 Task: Search one way flight ticket for 4 adults, 2 children, 2 infants in seat and 1 infant on lap in premium economy from Wichita: Wichita Dwight D. Eisenhower National Airport(was Wichita Mid-continent Airport) to Laramie: Laramie Regional Airport on 5-3-2023. Choice of flights is Frontier. Number of bags: 2 checked bags. Price is upto 108000. Outbound departure time preference is 8:30.
Action: Mouse moved to (358, 318)
Screenshot: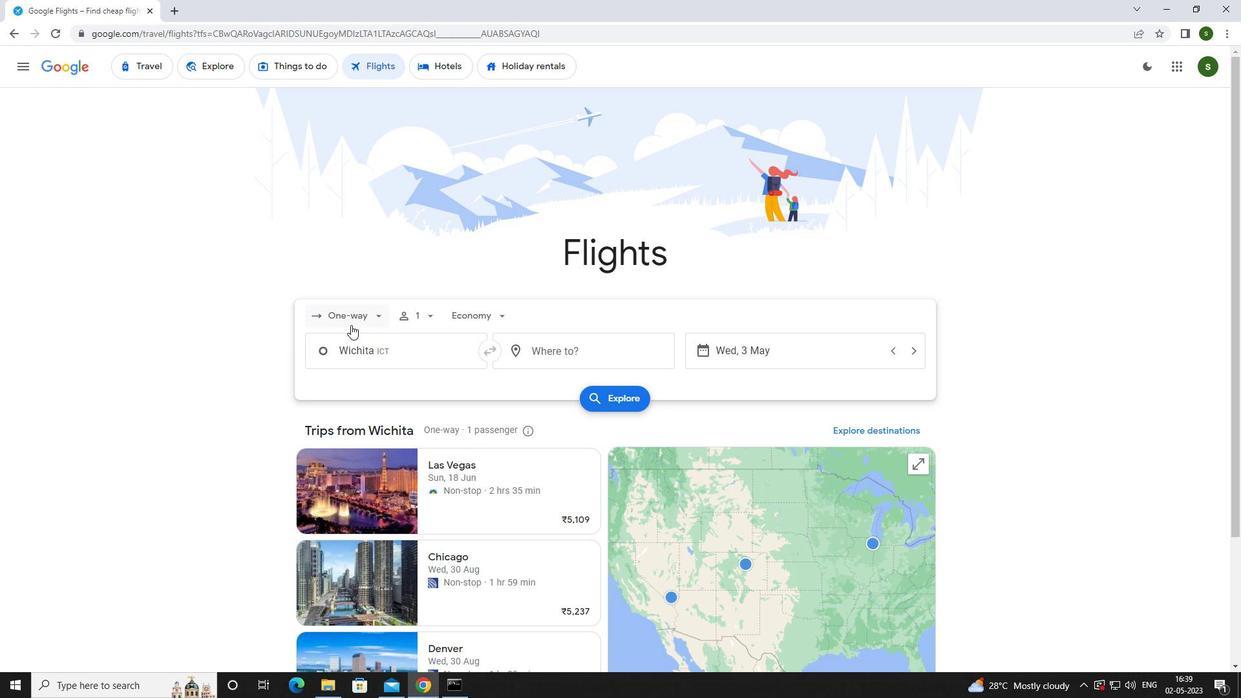 
Action: Mouse pressed left at (358, 318)
Screenshot: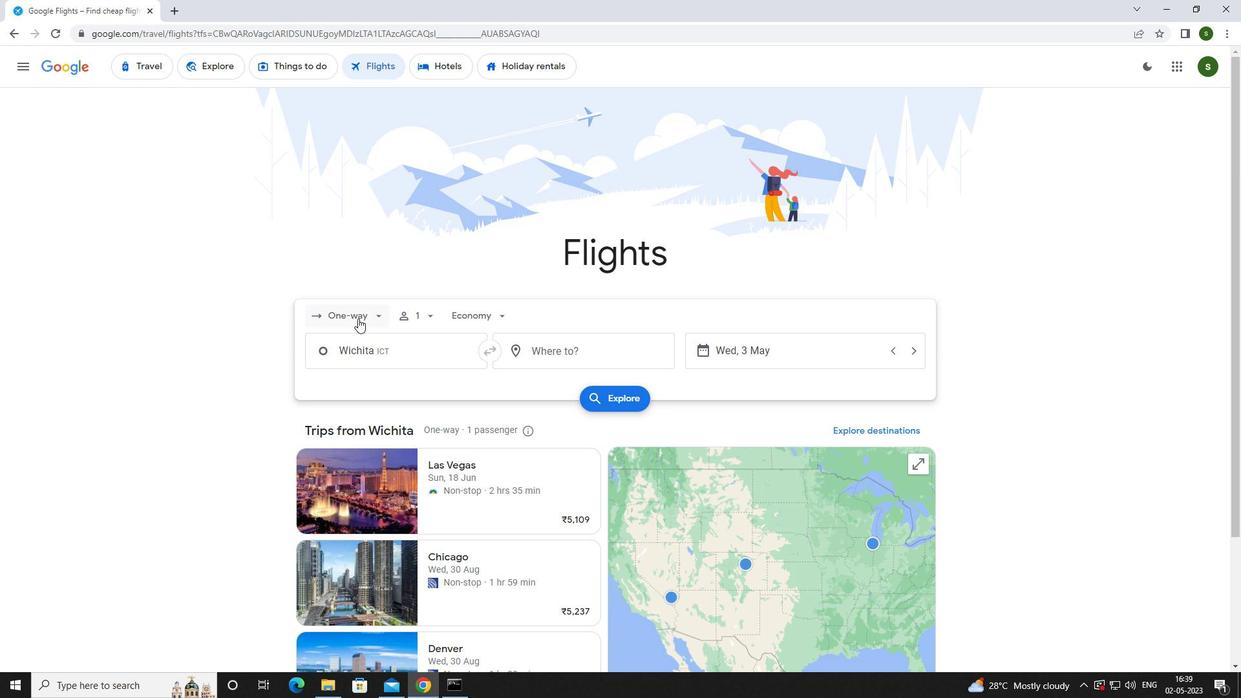 
Action: Mouse moved to (367, 377)
Screenshot: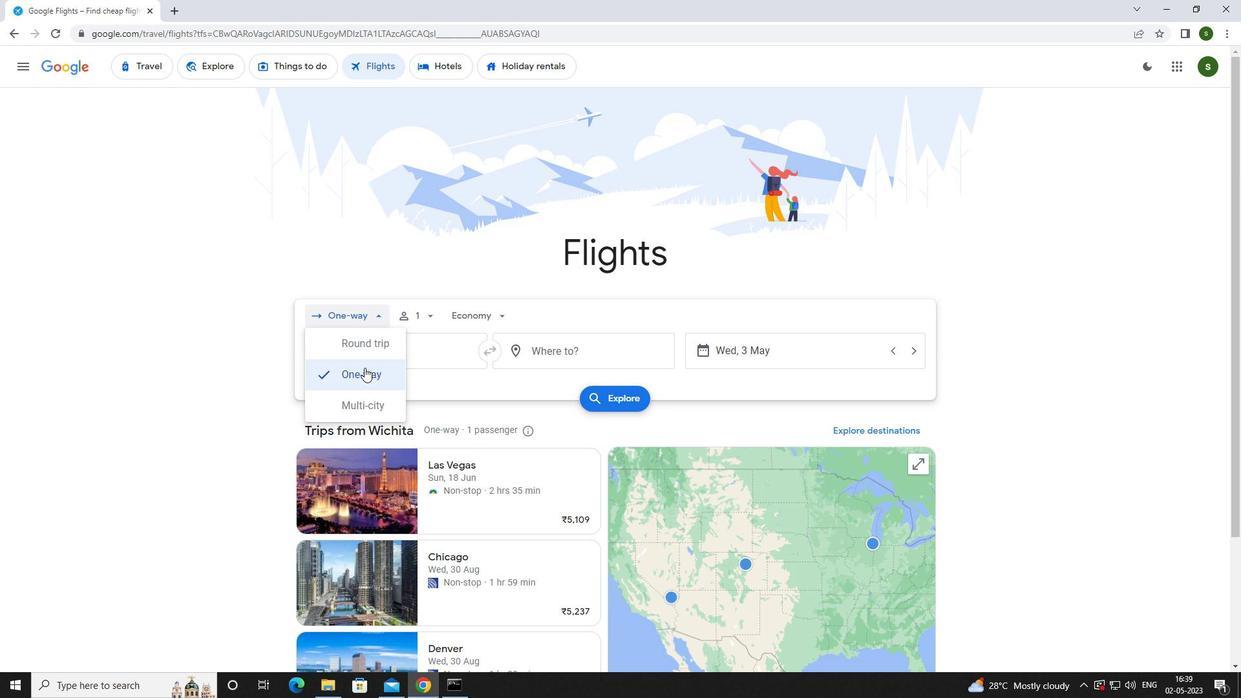 
Action: Mouse pressed left at (367, 377)
Screenshot: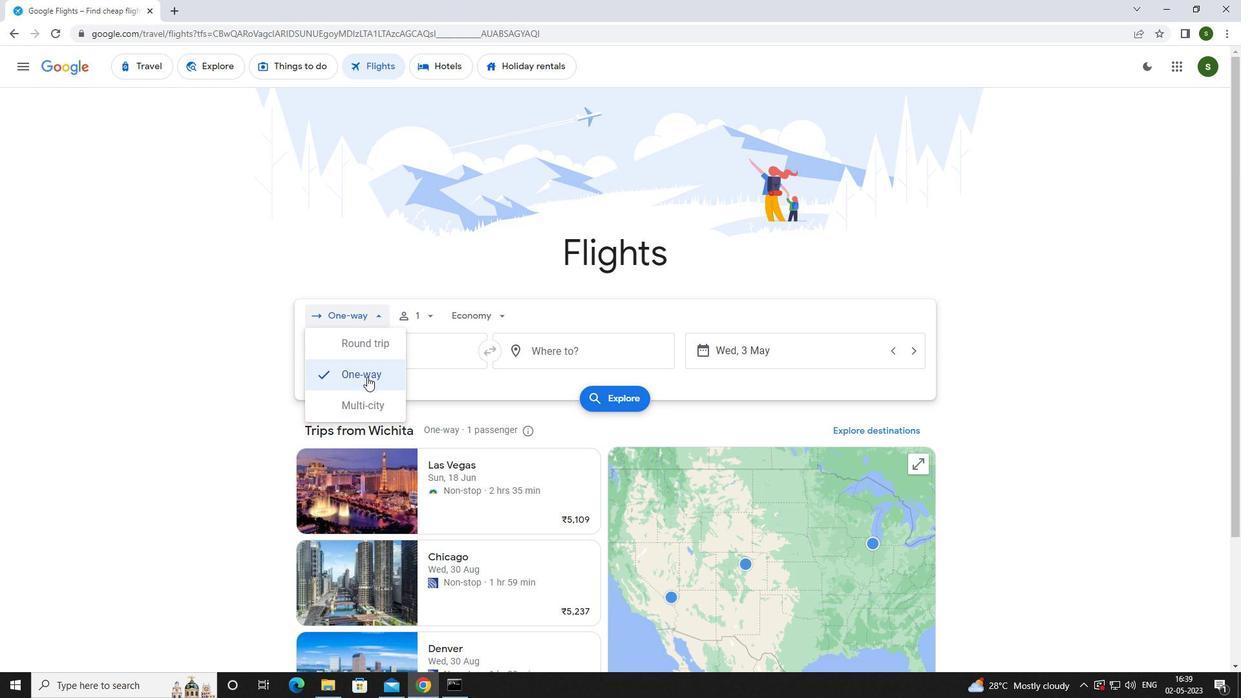 
Action: Mouse moved to (418, 312)
Screenshot: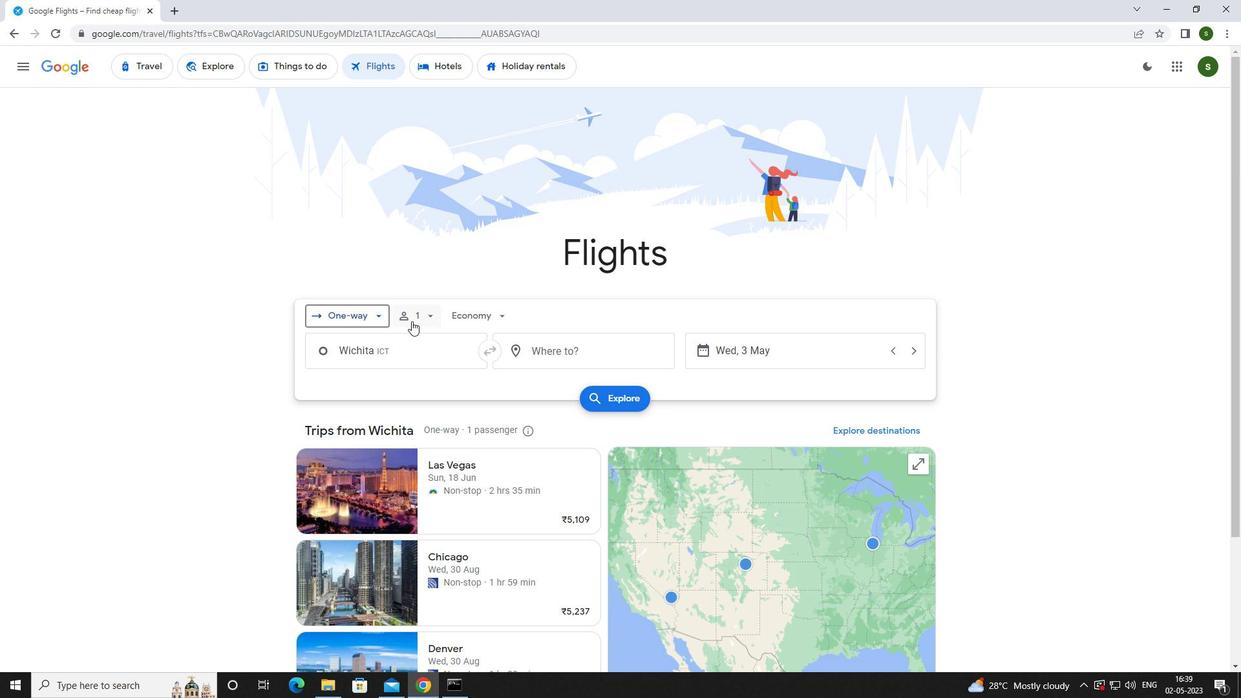 
Action: Mouse pressed left at (418, 312)
Screenshot: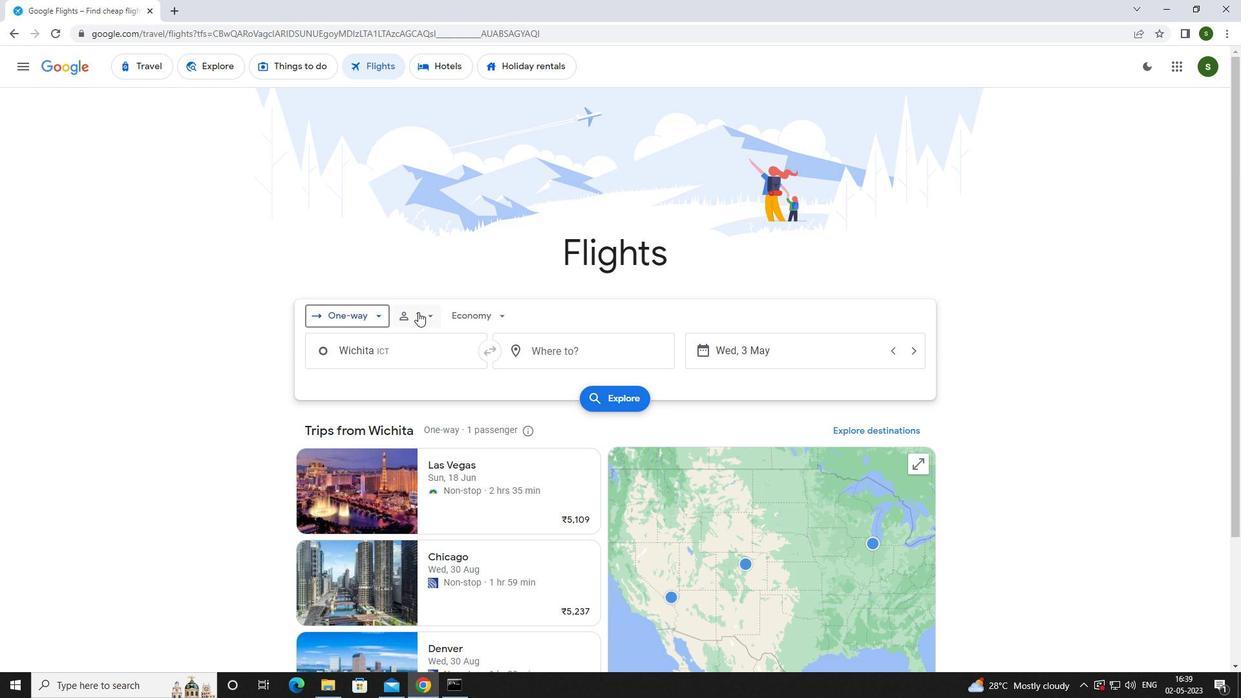 
Action: Mouse moved to (530, 348)
Screenshot: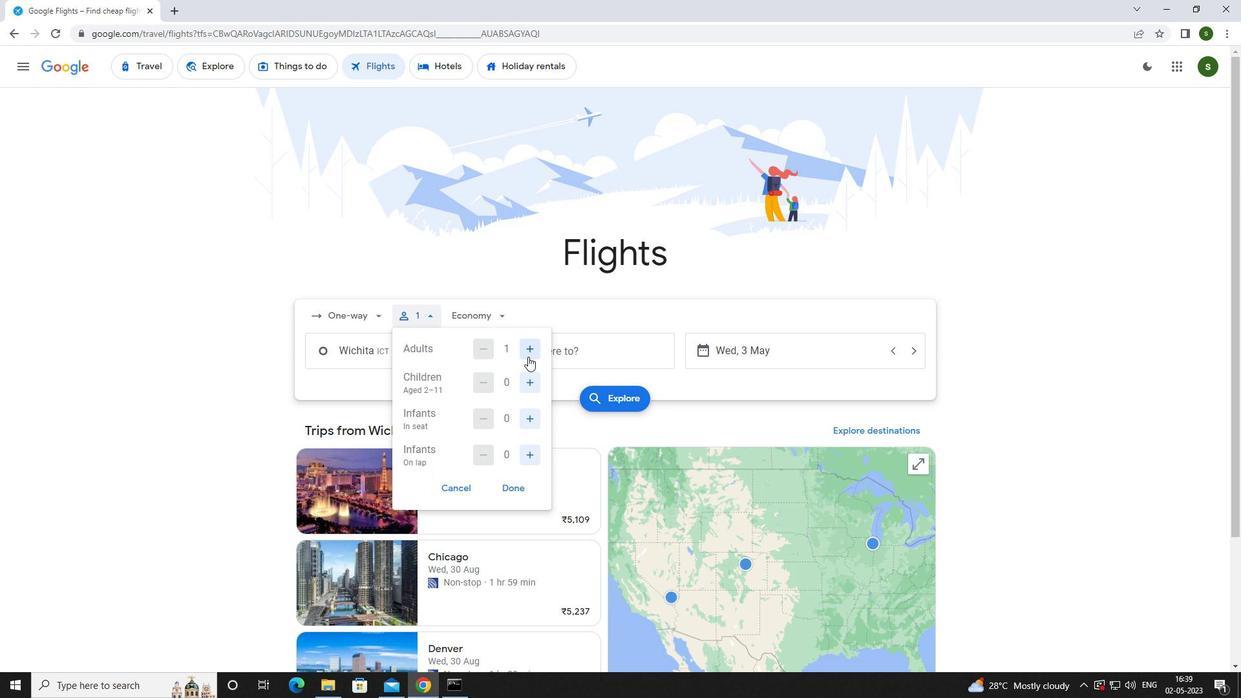 
Action: Mouse pressed left at (530, 348)
Screenshot: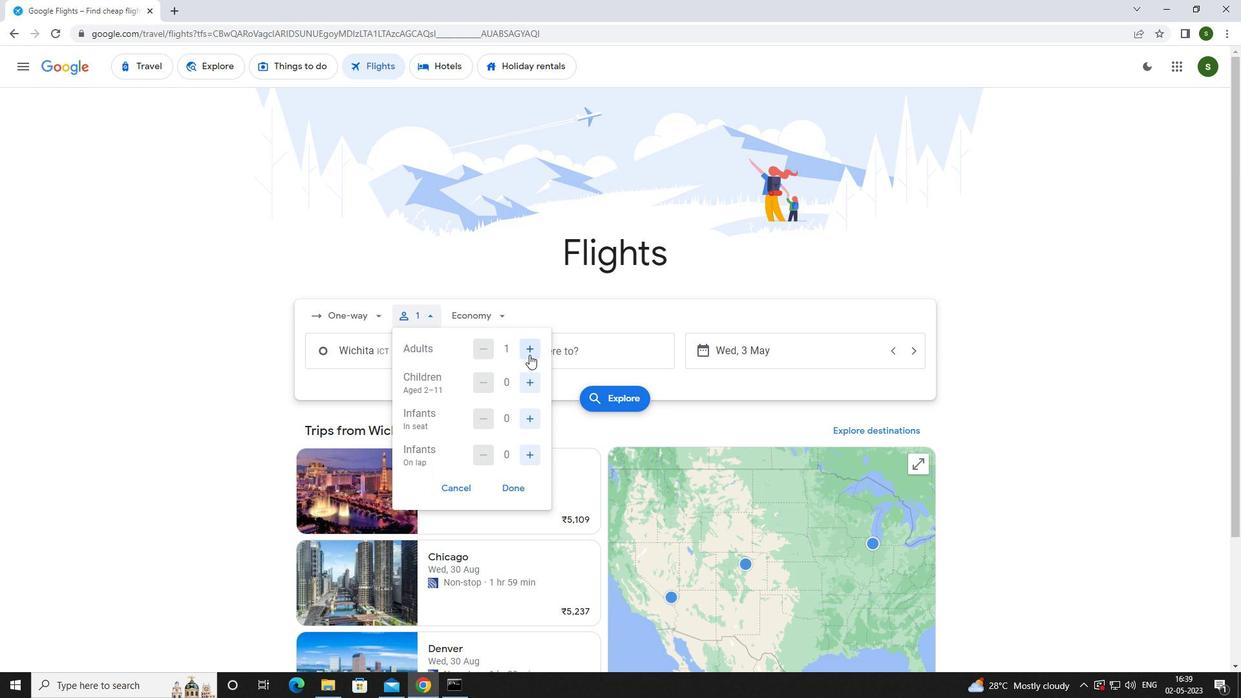 
Action: Mouse pressed left at (530, 348)
Screenshot: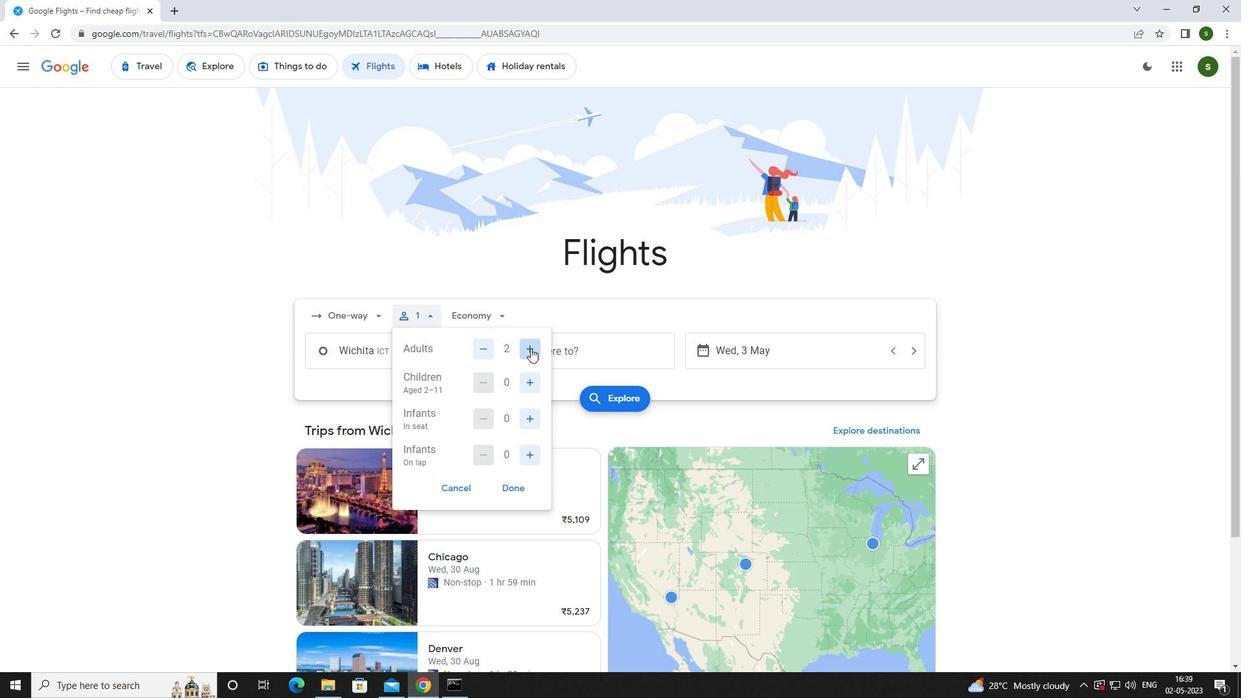 
Action: Mouse moved to (530, 347)
Screenshot: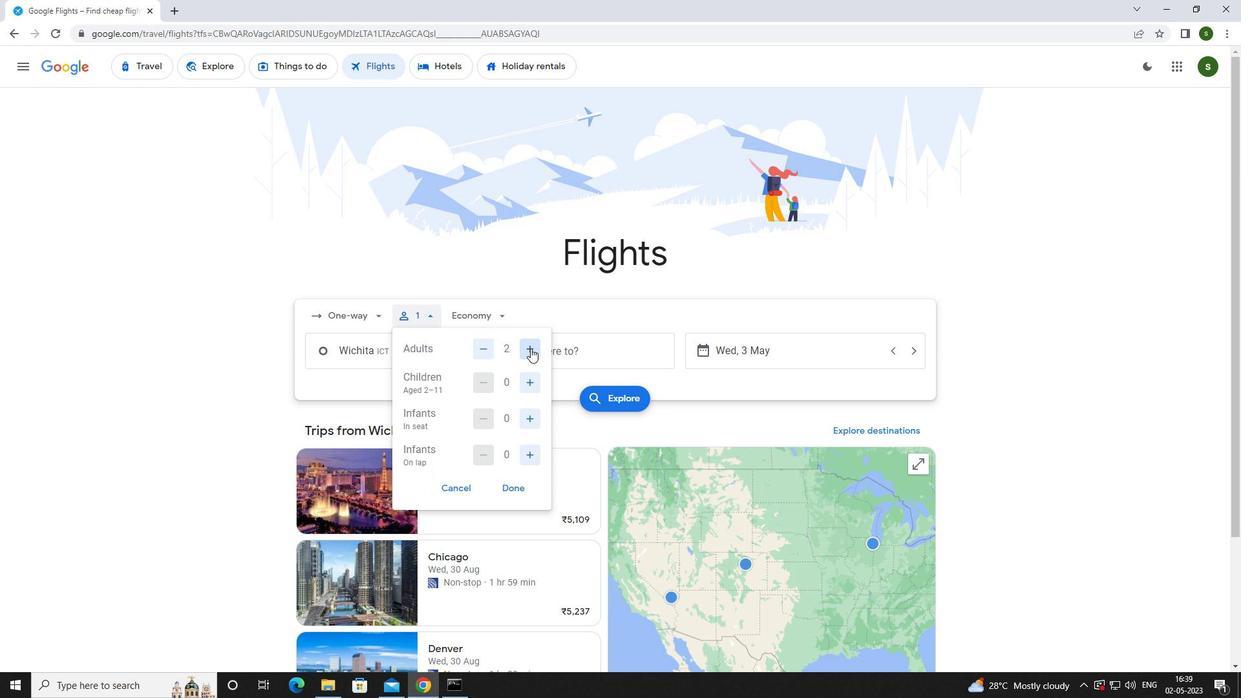 
Action: Mouse pressed left at (530, 347)
Screenshot: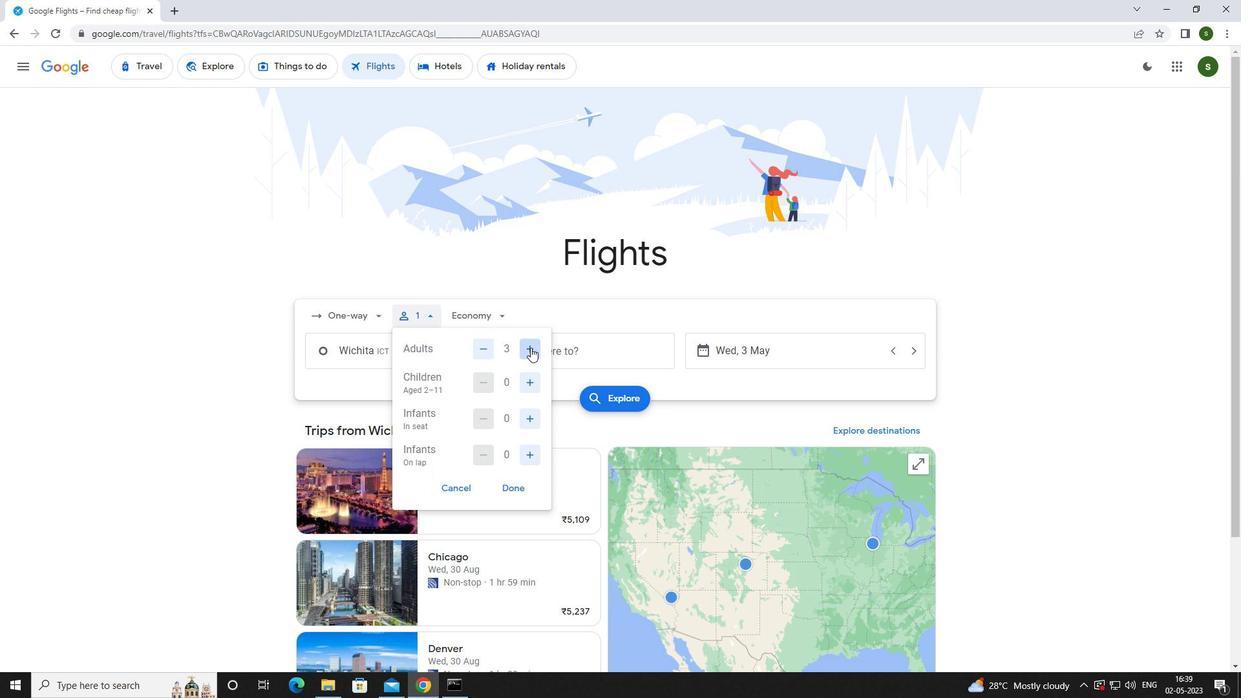 
Action: Mouse moved to (528, 388)
Screenshot: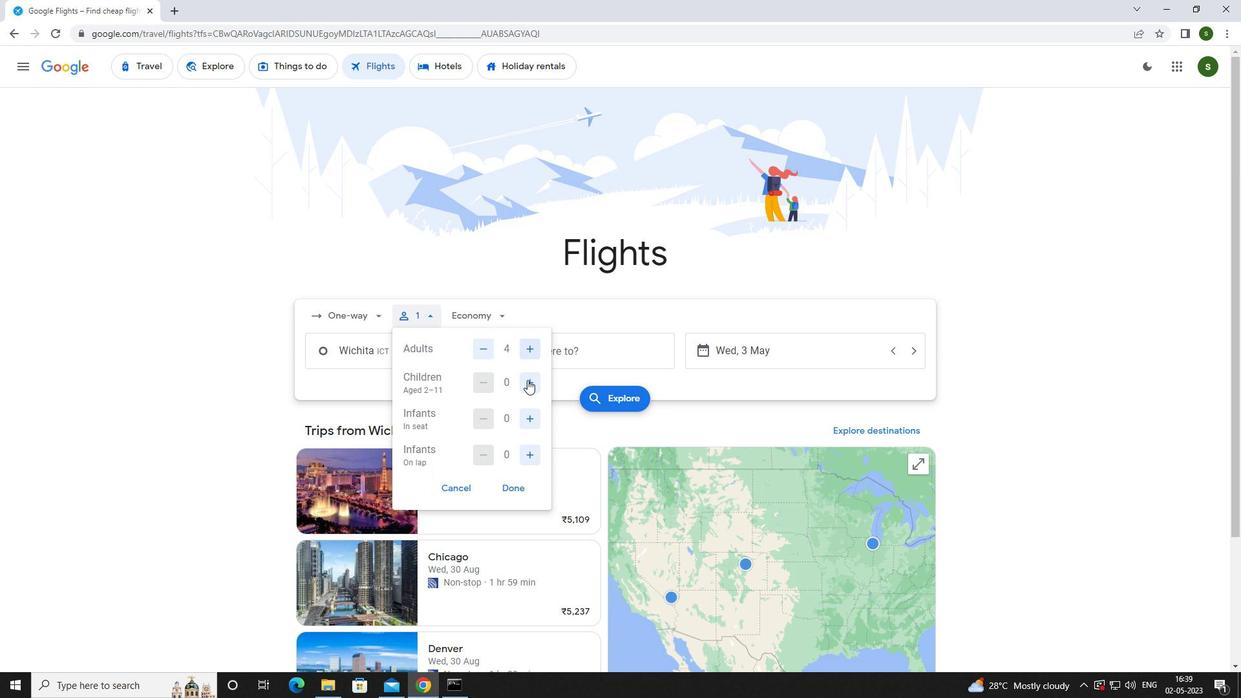 
Action: Mouse pressed left at (528, 388)
Screenshot: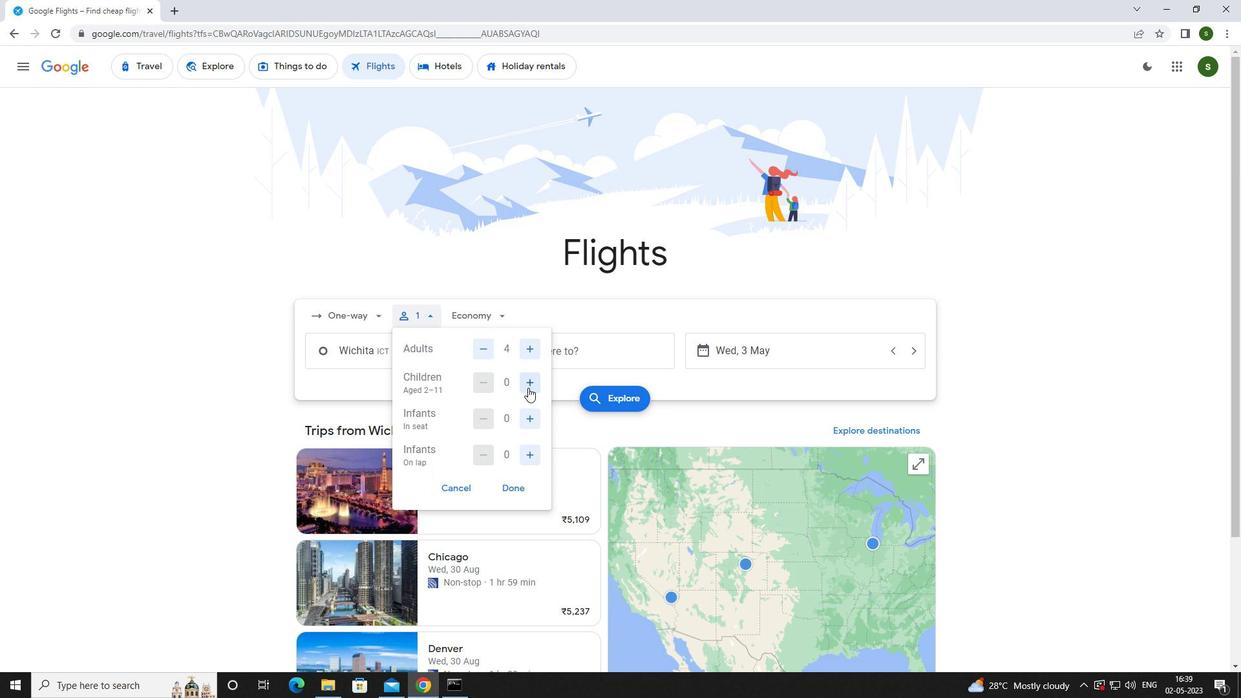 
Action: Mouse pressed left at (528, 388)
Screenshot: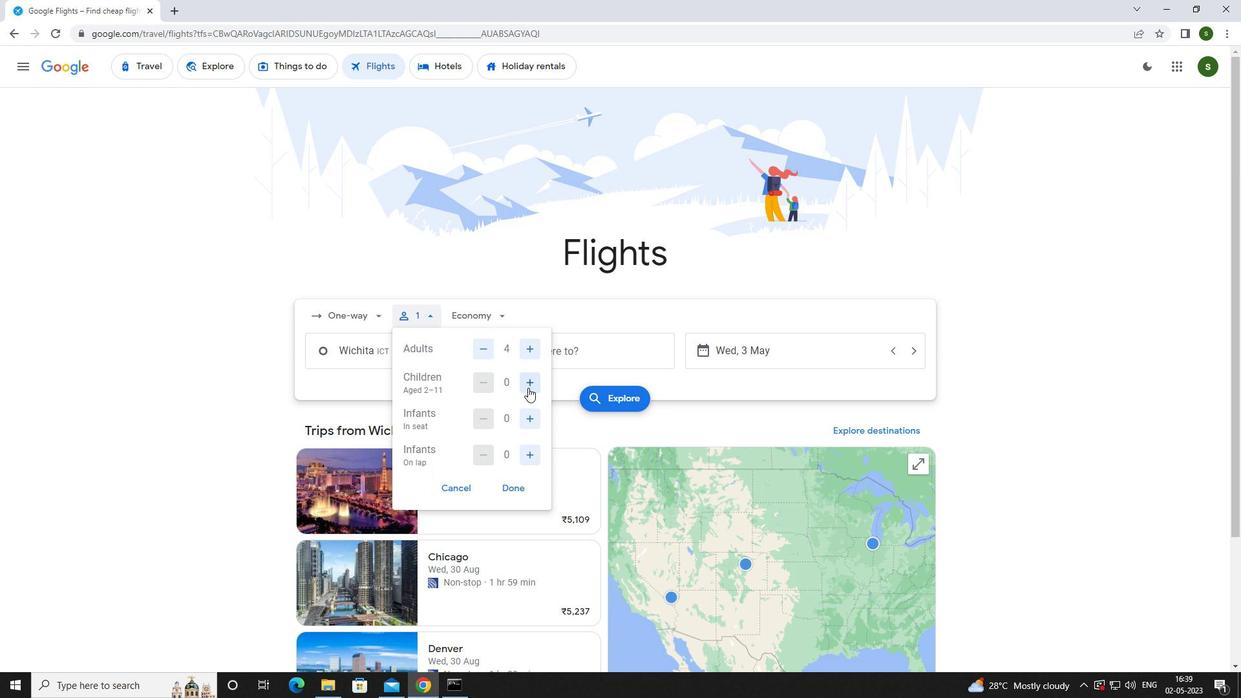 
Action: Mouse moved to (529, 413)
Screenshot: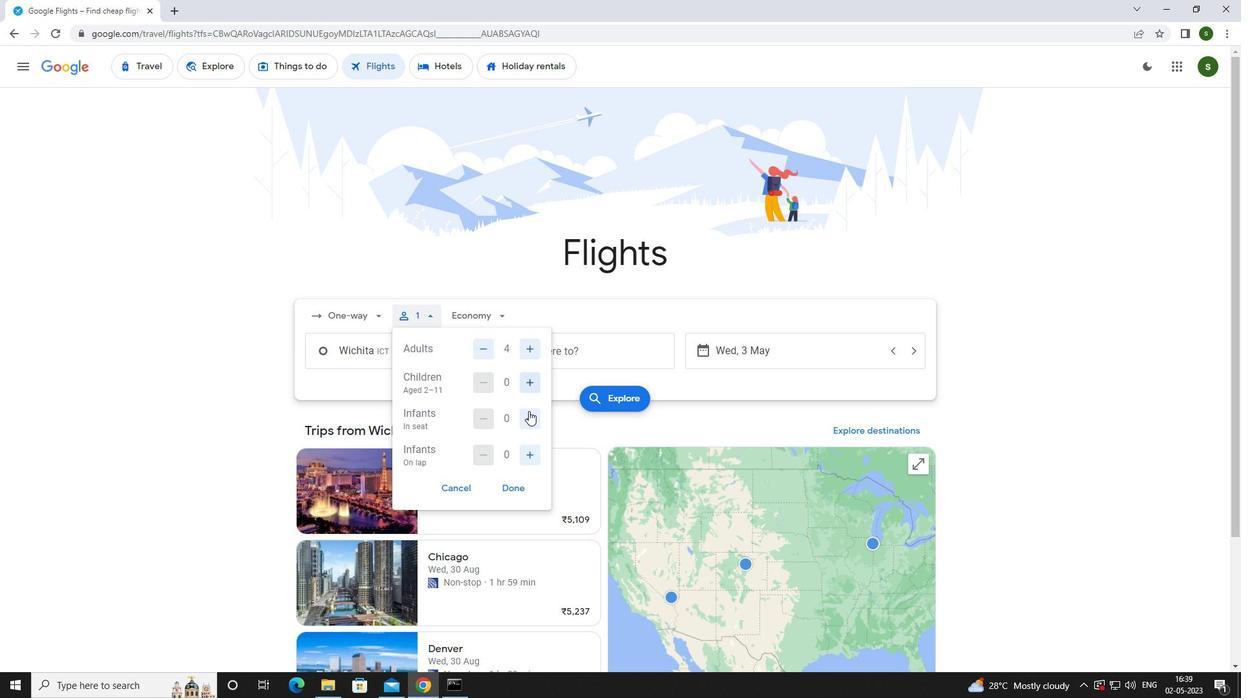 
Action: Mouse pressed left at (529, 413)
Screenshot: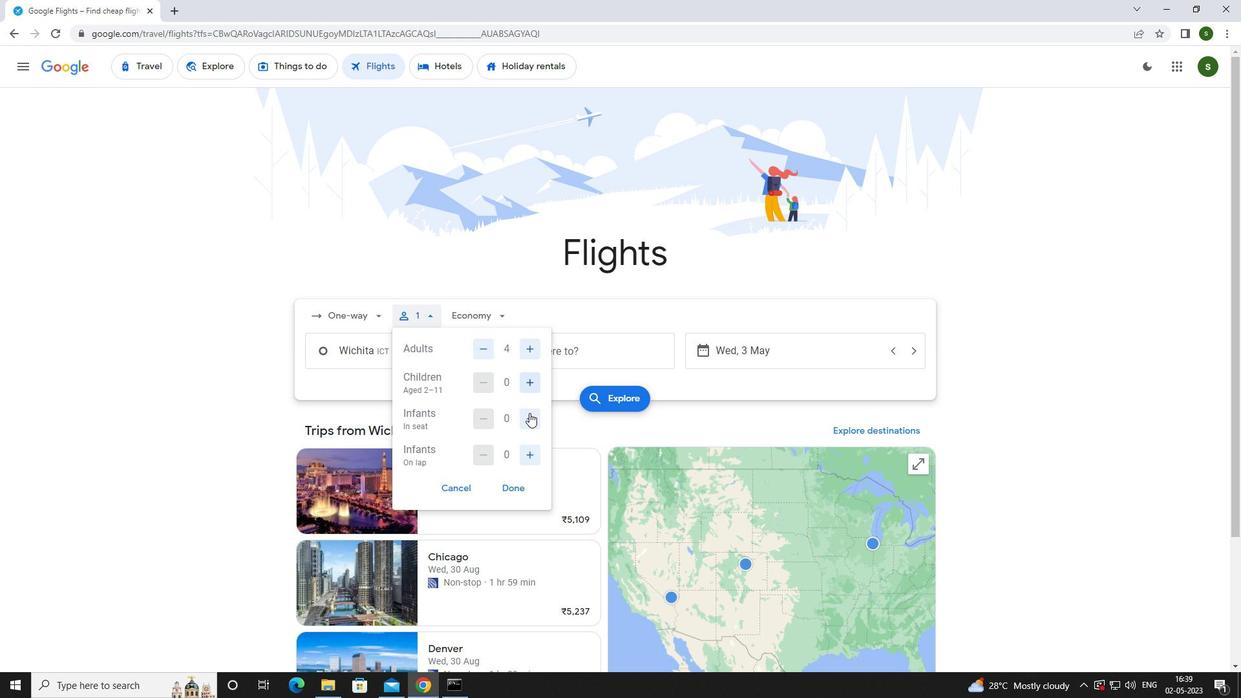 
Action: Mouse pressed left at (529, 413)
Screenshot: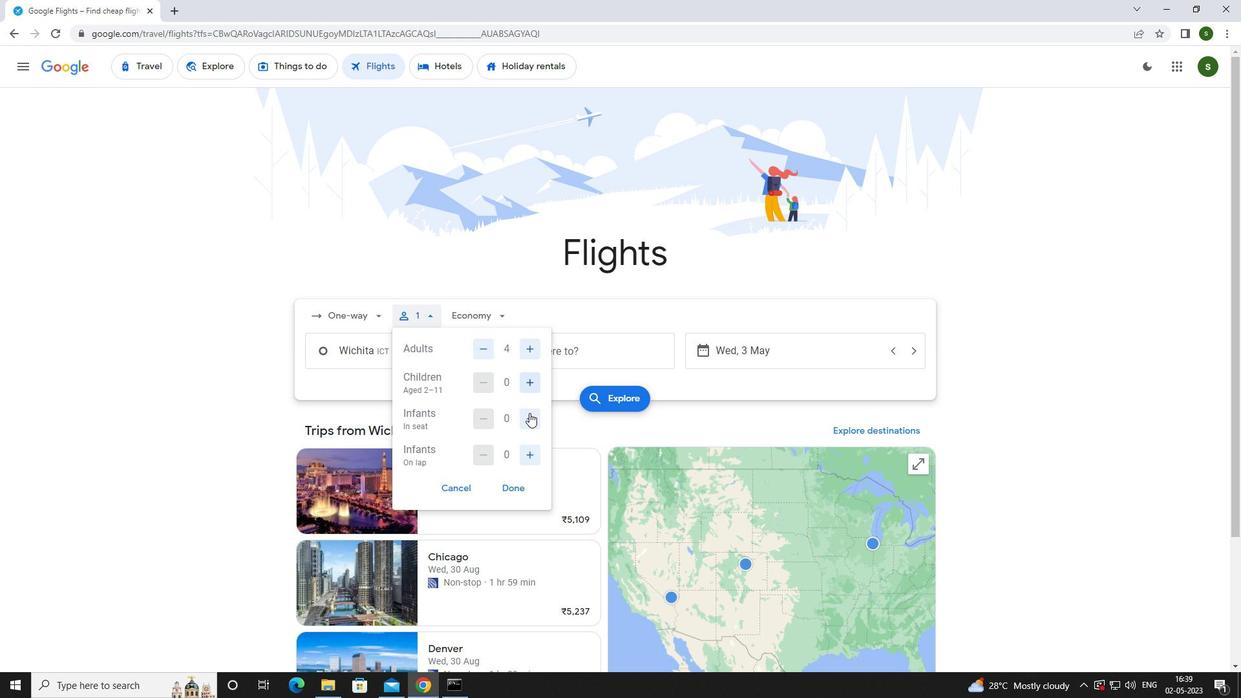 
Action: Mouse moved to (532, 448)
Screenshot: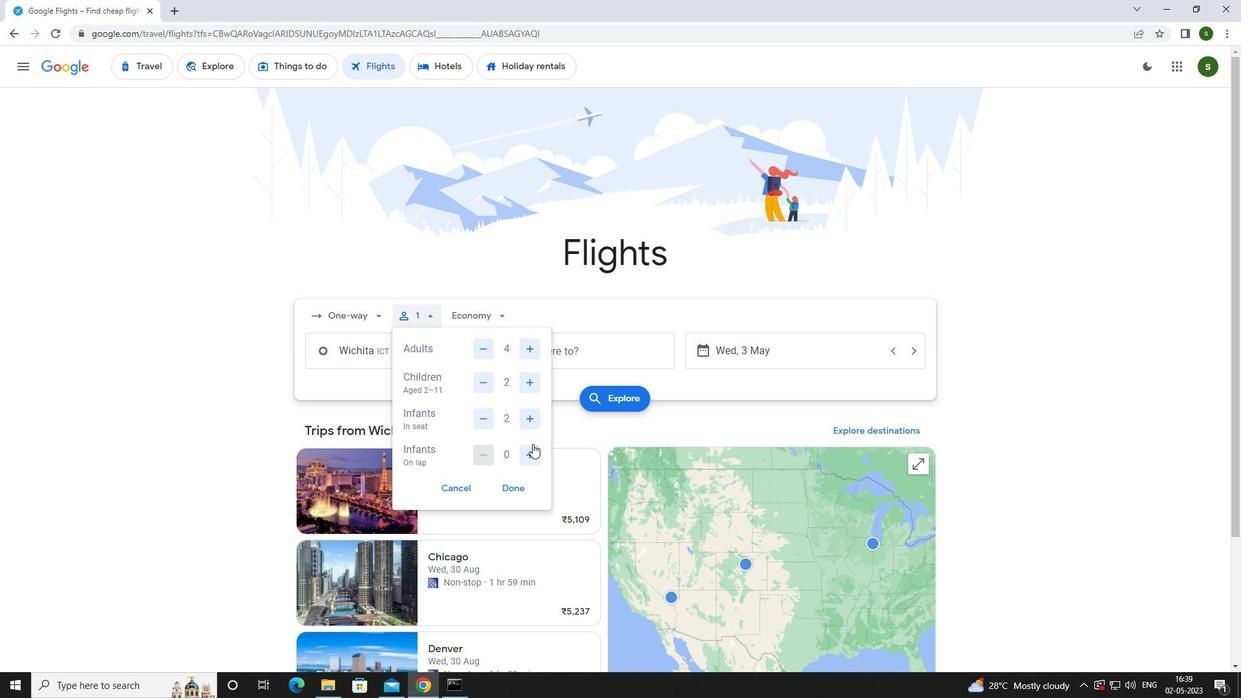 
Action: Mouse pressed left at (532, 448)
Screenshot: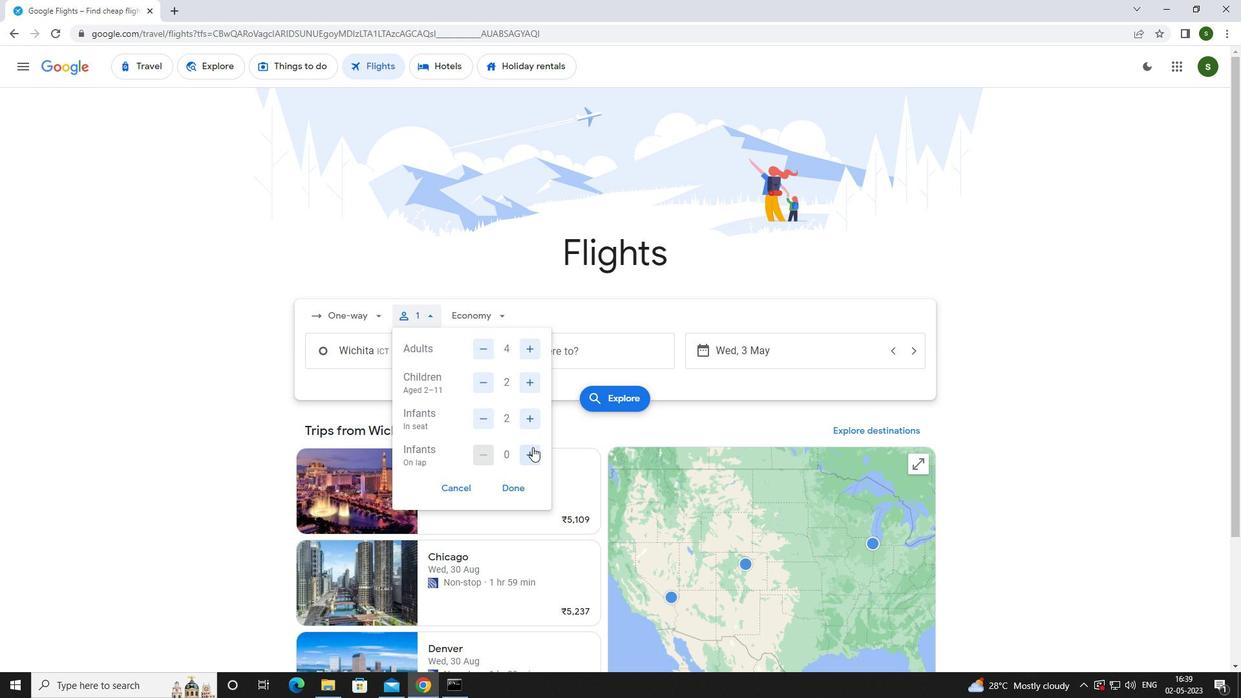 
Action: Mouse moved to (494, 313)
Screenshot: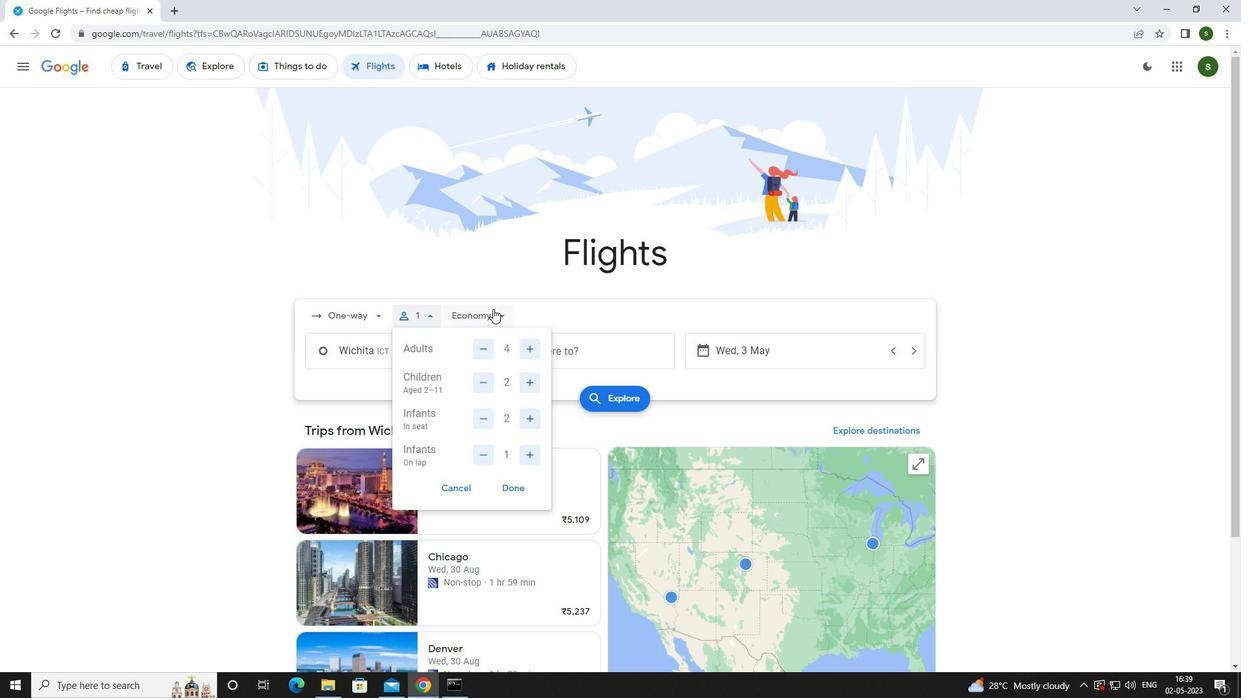 
Action: Mouse pressed left at (494, 313)
Screenshot: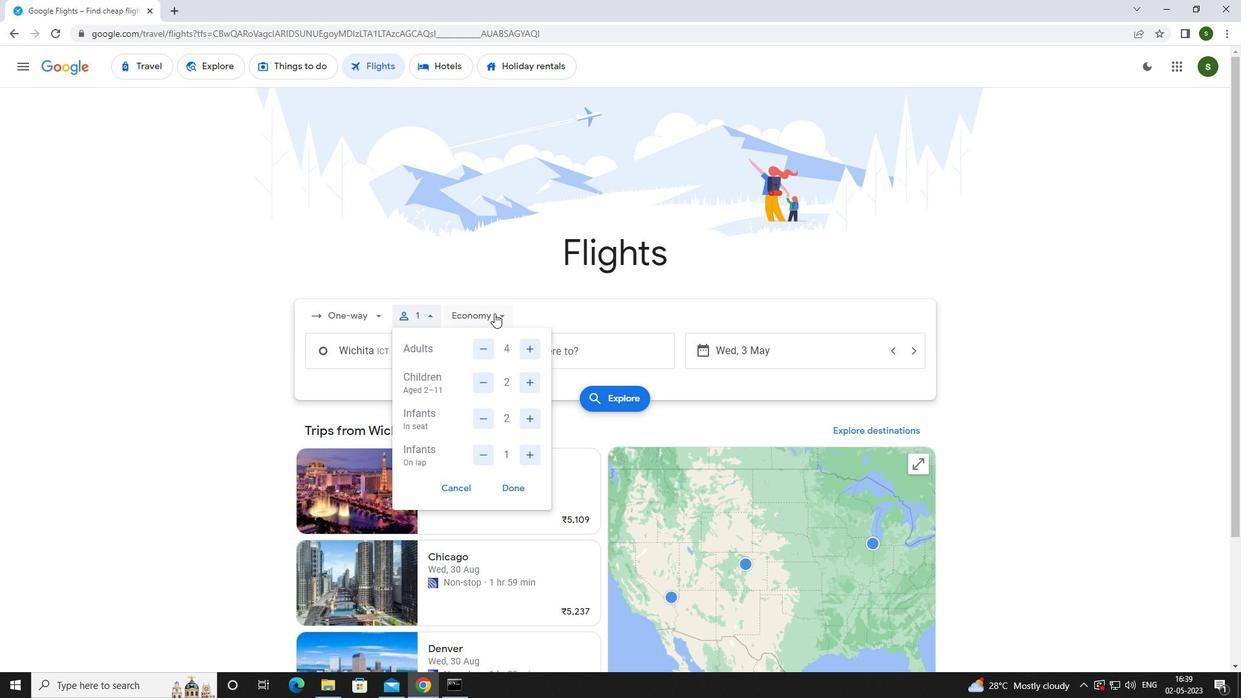 
Action: Mouse moved to (522, 375)
Screenshot: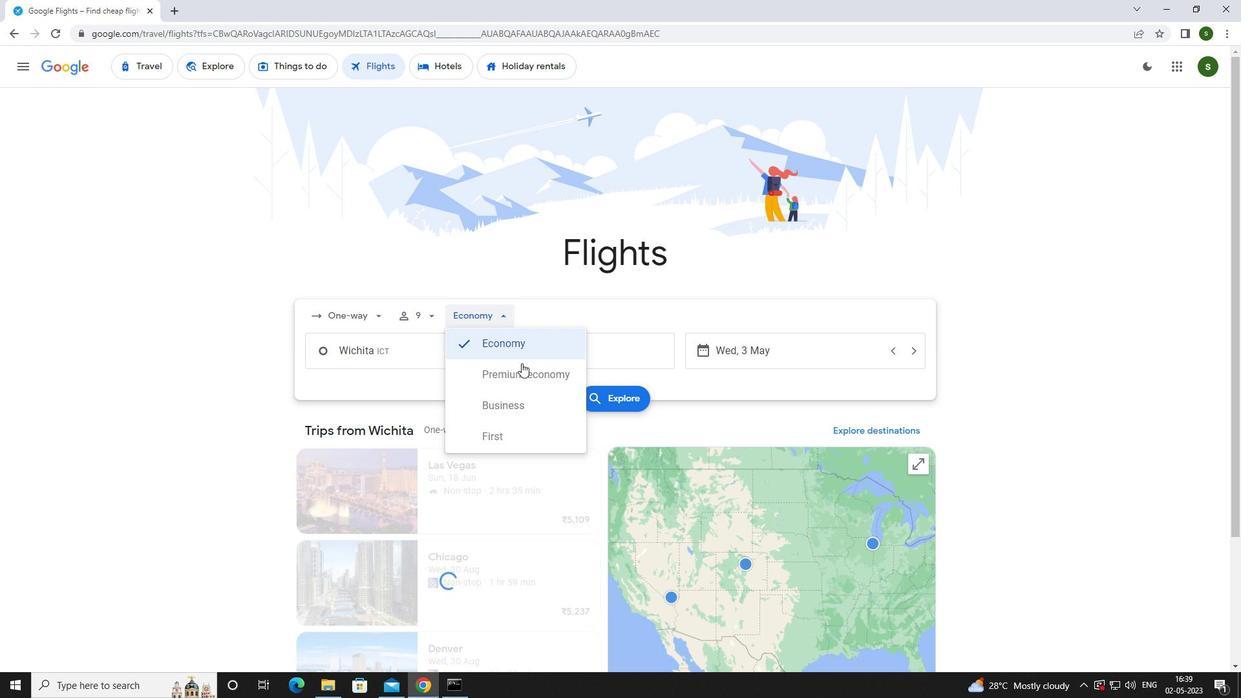 
Action: Mouse pressed left at (522, 375)
Screenshot: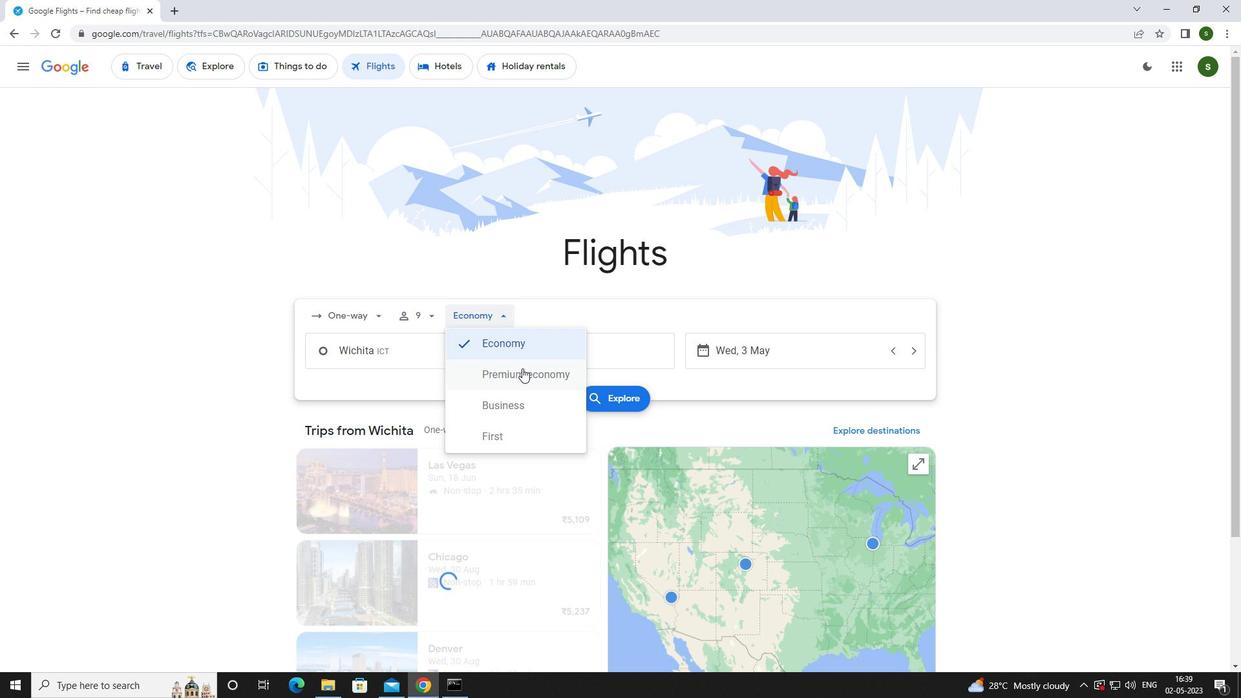 
Action: Mouse moved to (446, 347)
Screenshot: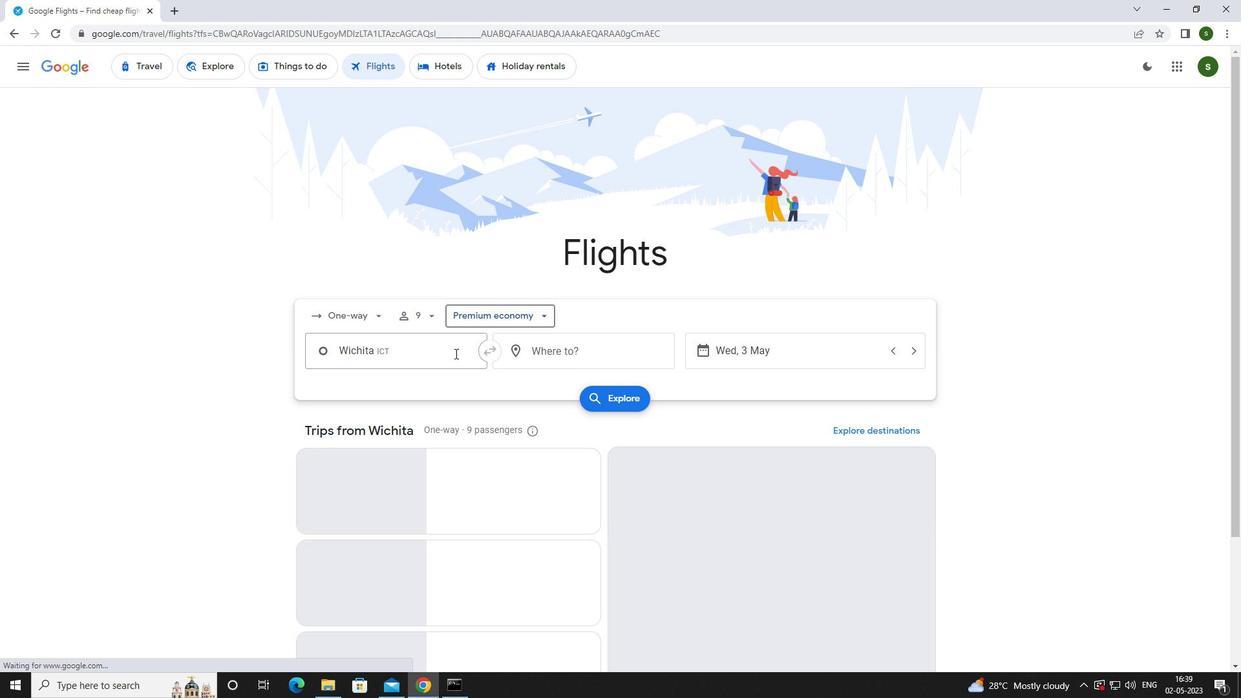 
Action: Mouse pressed left at (446, 347)
Screenshot: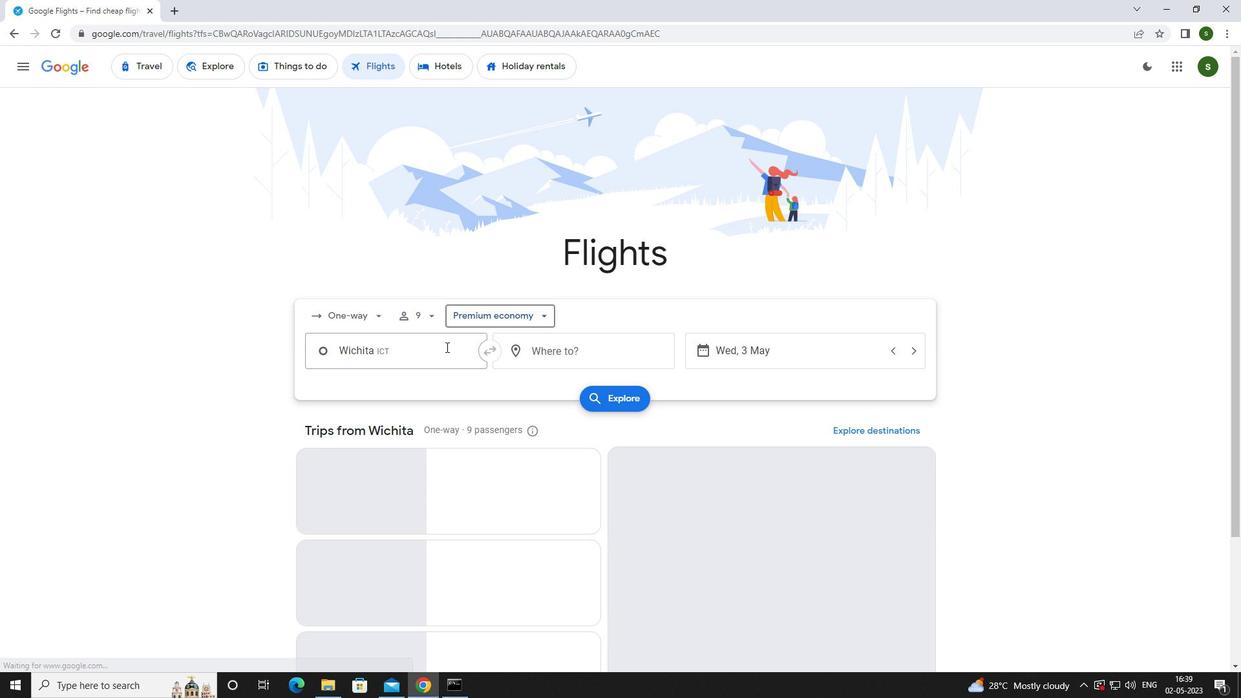 
Action: Mouse moved to (426, 351)
Screenshot: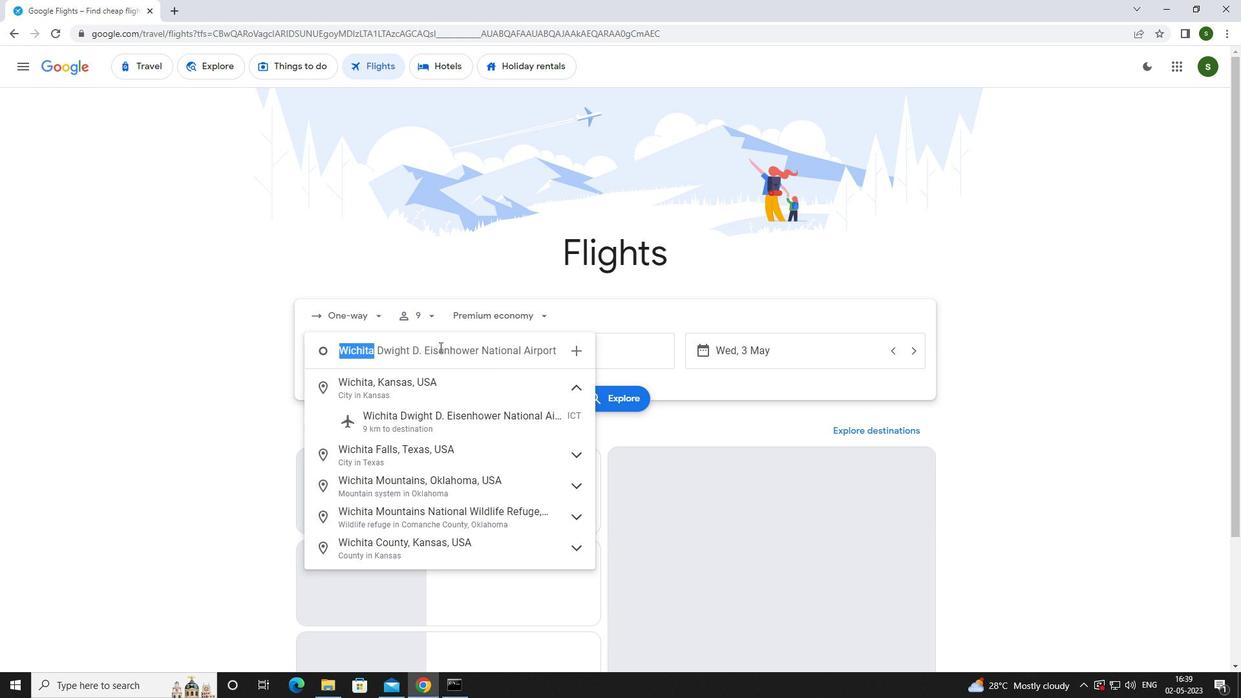 
Action: Key pressed <Key.caps_lock>w<Key.caps_lock>ichi
Screenshot: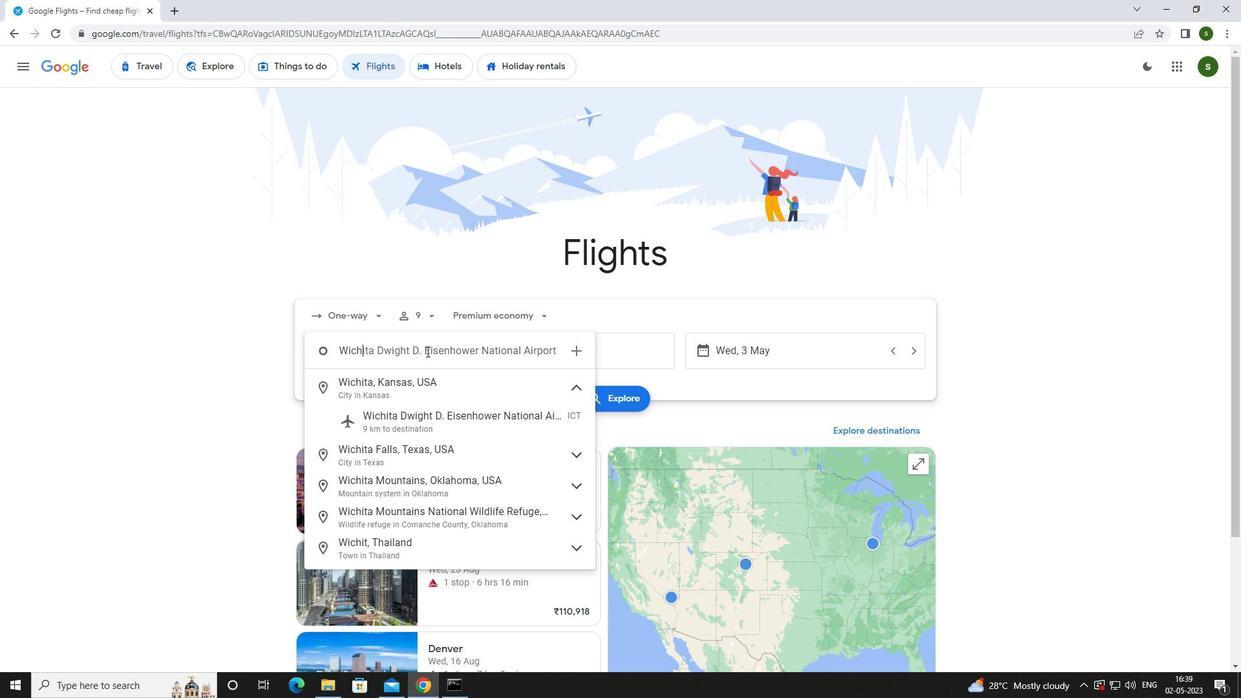 
Action: Mouse moved to (424, 425)
Screenshot: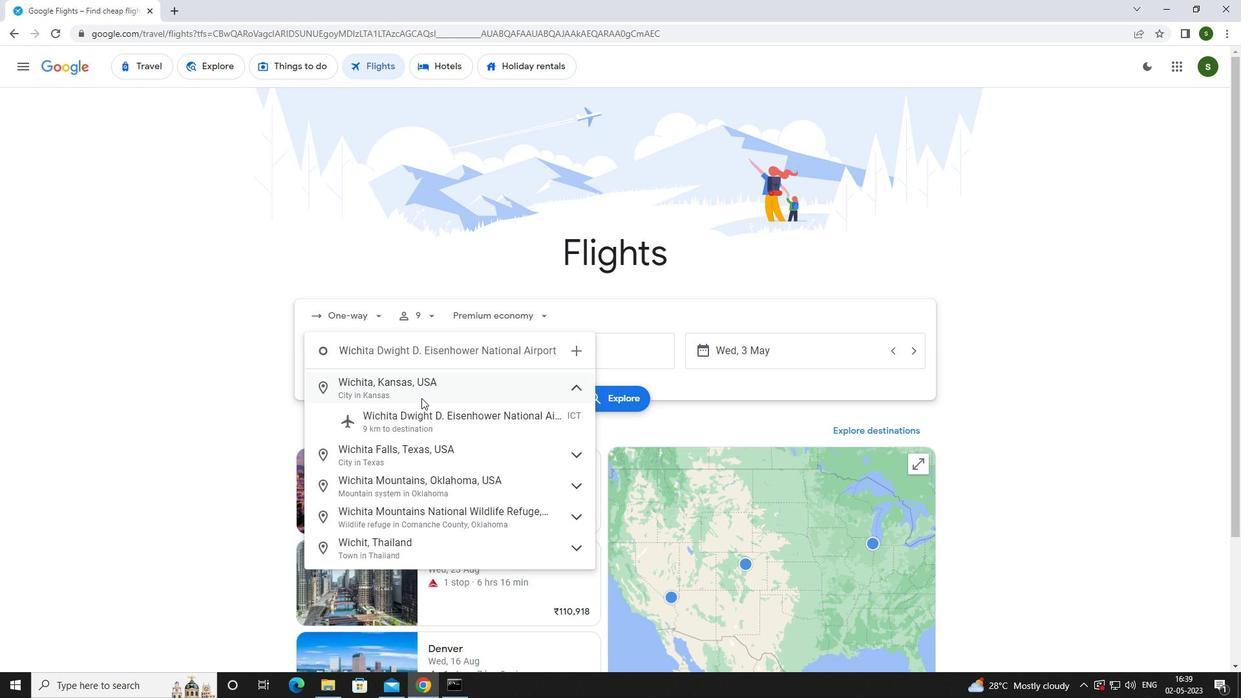 
Action: Mouse pressed left at (424, 425)
Screenshot: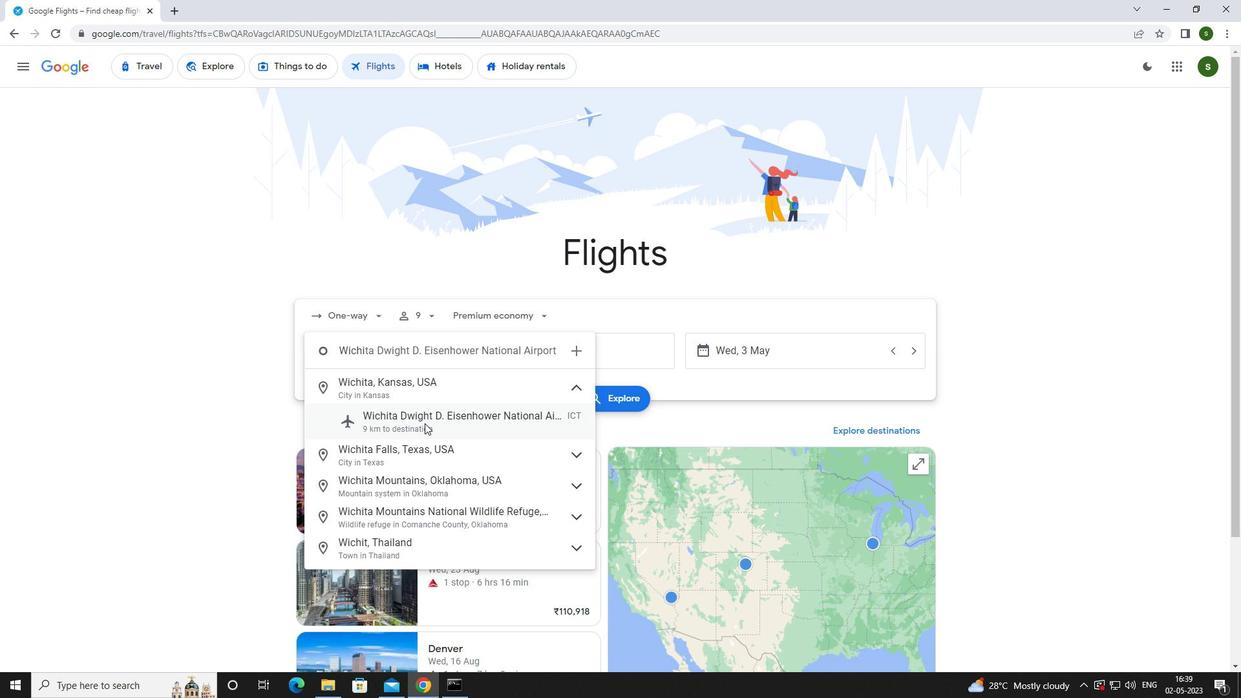 
Action: Mouse moved to (584, 351)
Screenshot: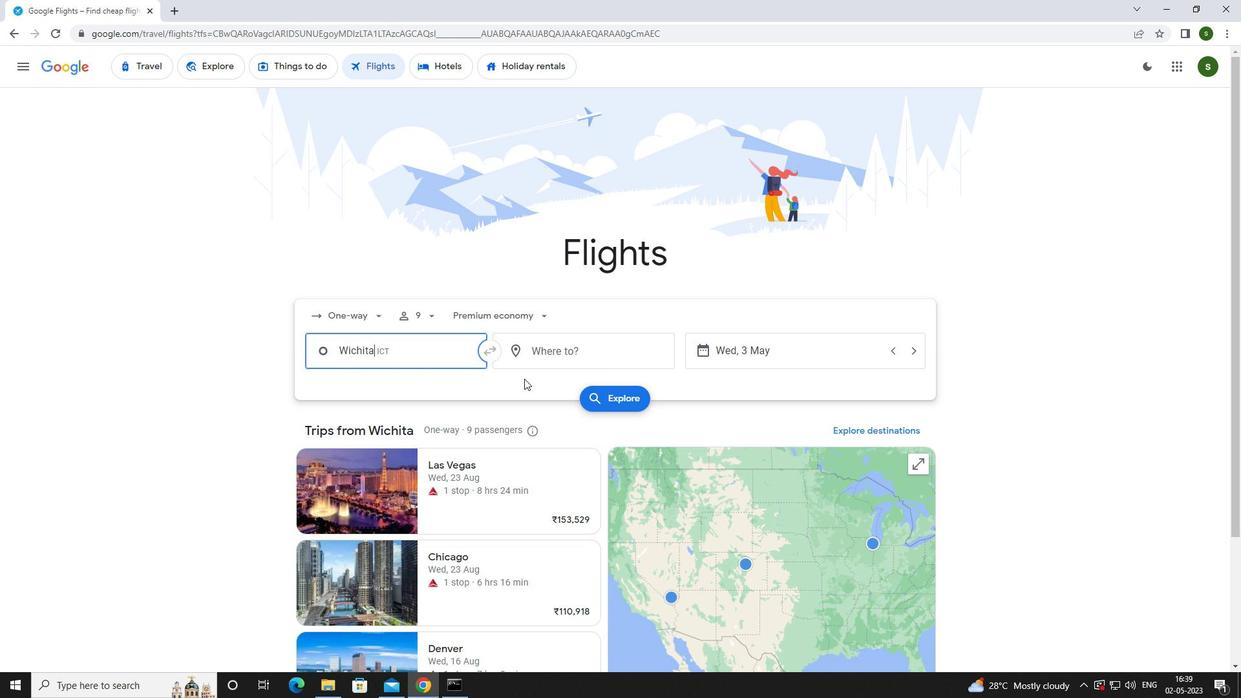 
Action: Mouse pressed left at (584, 351)
Screenshot: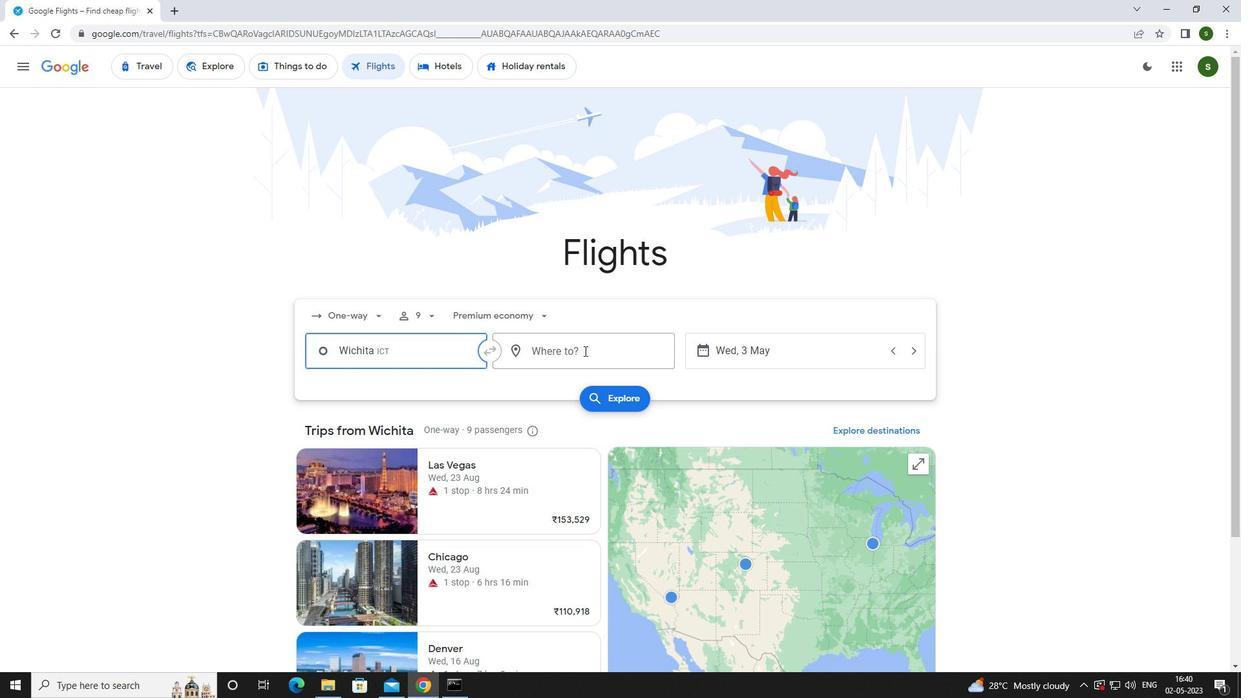 
Action: Mouse moved to (520, 371)
Screenshot: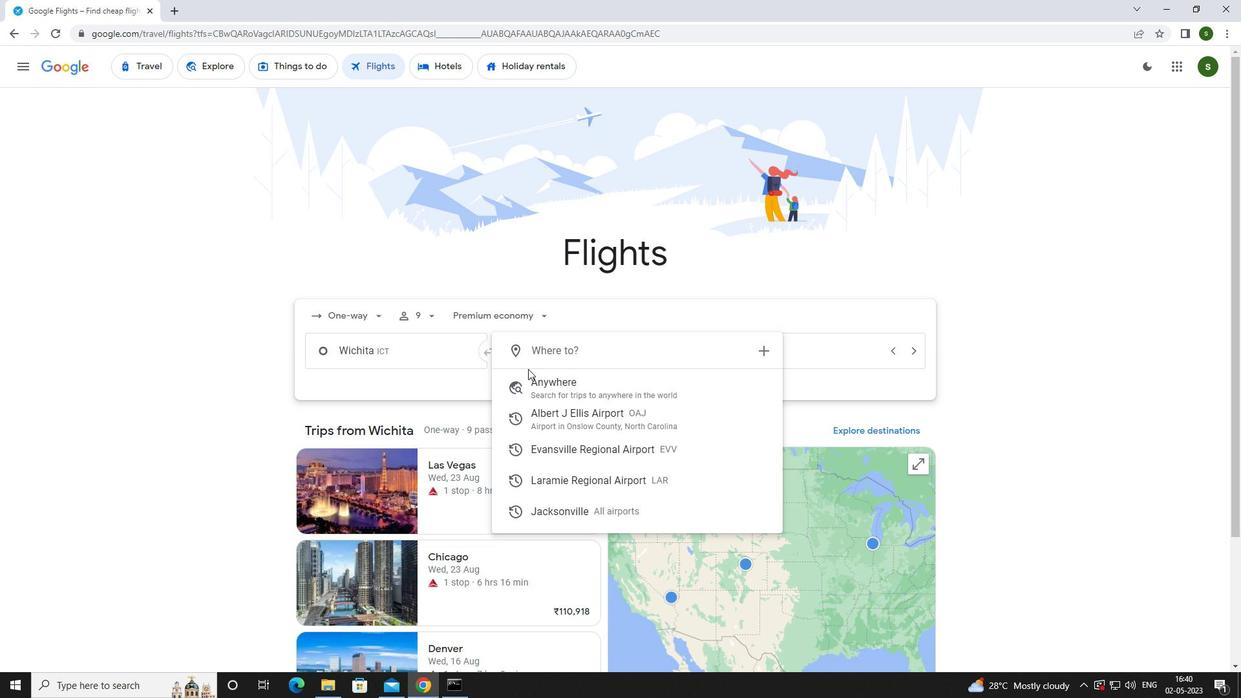 
Action: Key pressed <Key.caps_lock>l<Key.caps_lock>aram
Screenshot: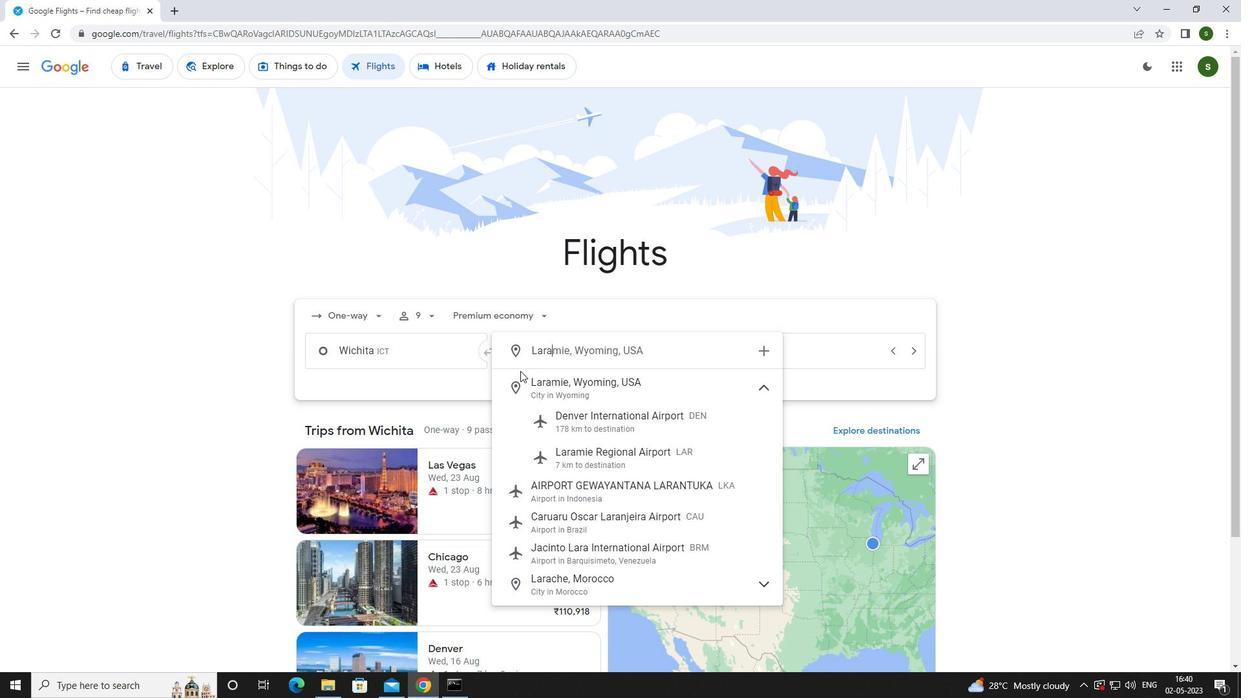 
Action: Mouse moved to (585, 459)
Screenshot: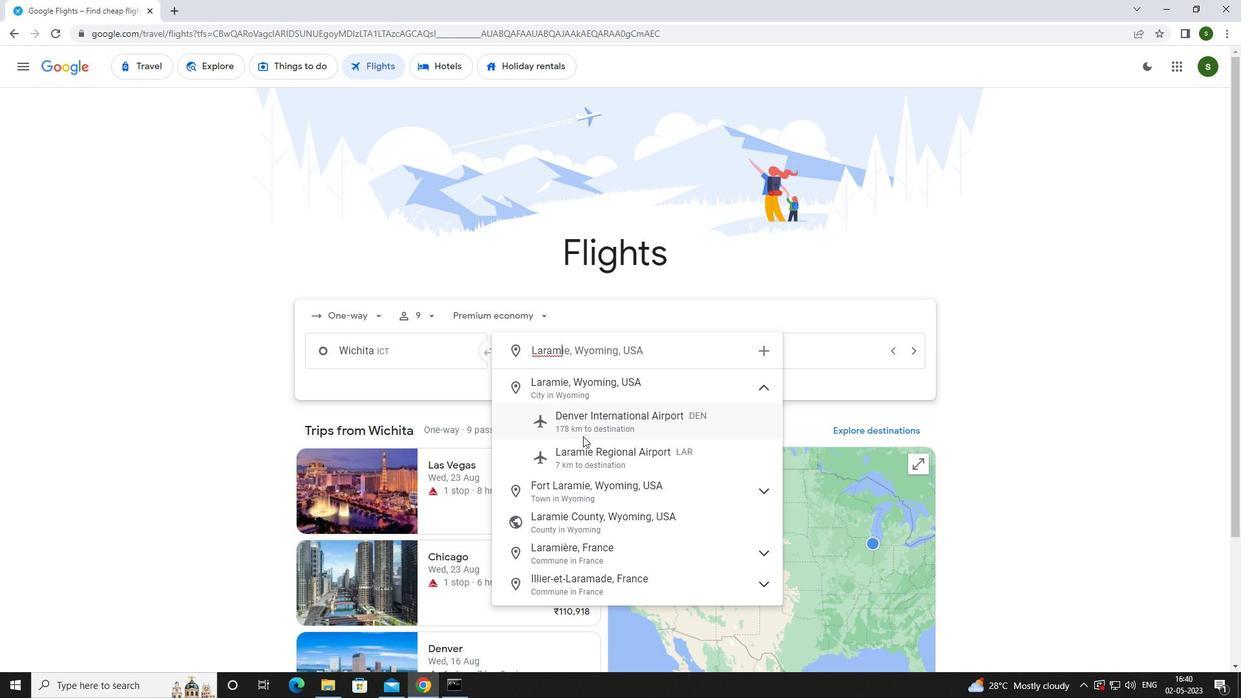 
Action: Mouse pressed left at (585, 459)
Screenshot: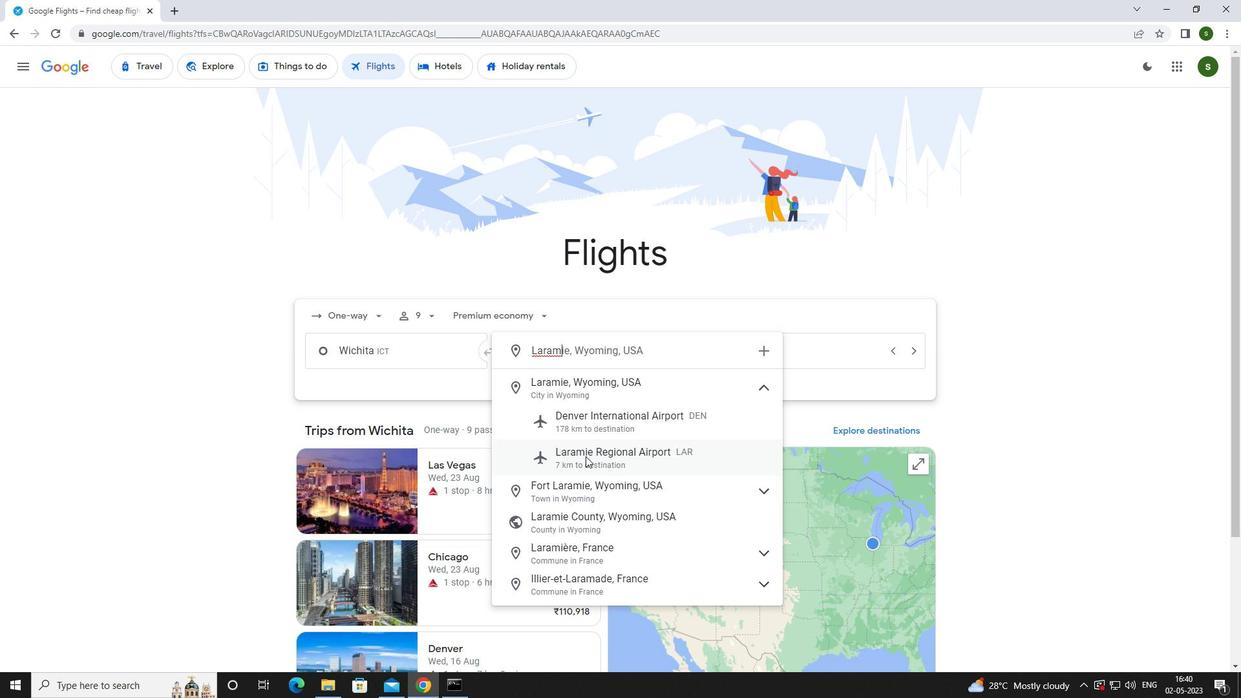 
Action: Mouse moved to (785, 350)
Screenshot: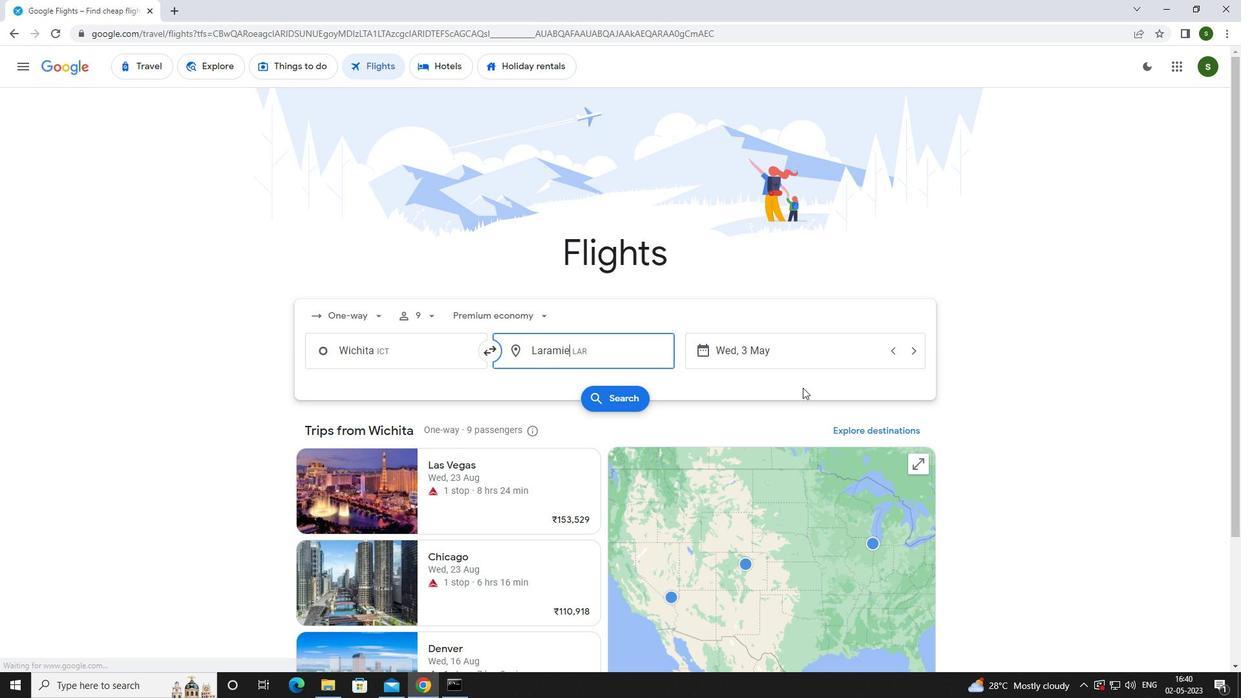 
Action: Mouse pressed left at (785, 350)
Screenshot: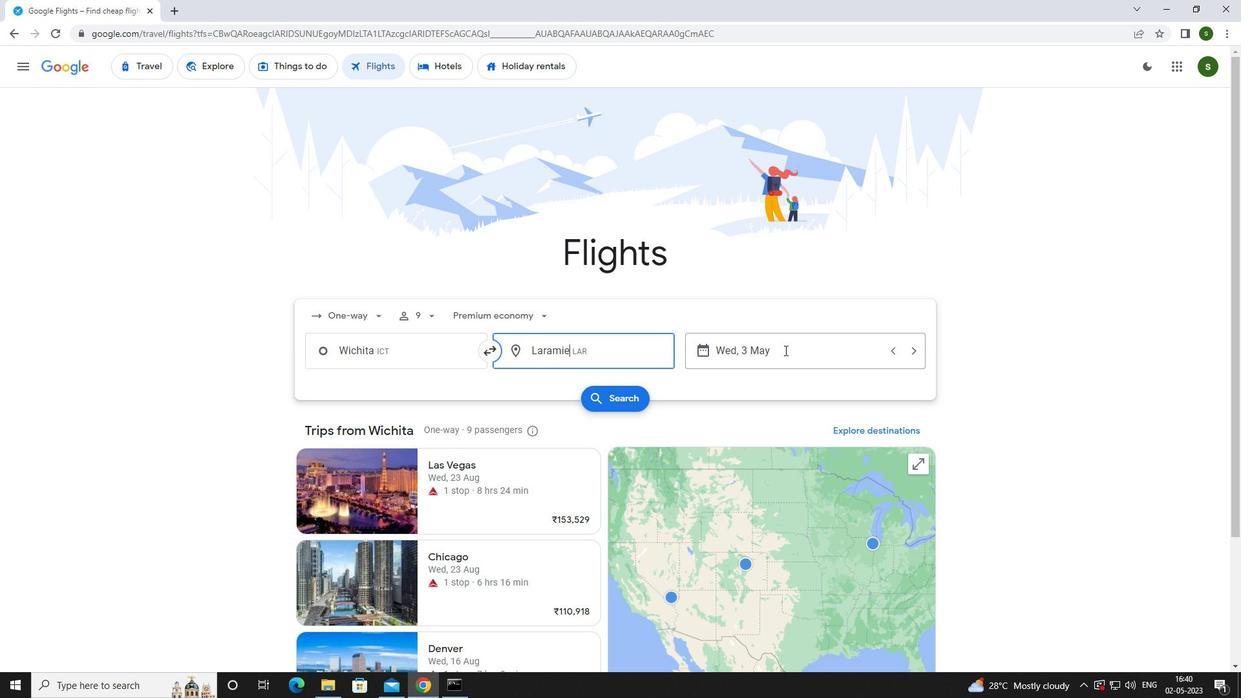 
Action: Mouse moved to (559, 441)
Screenshot: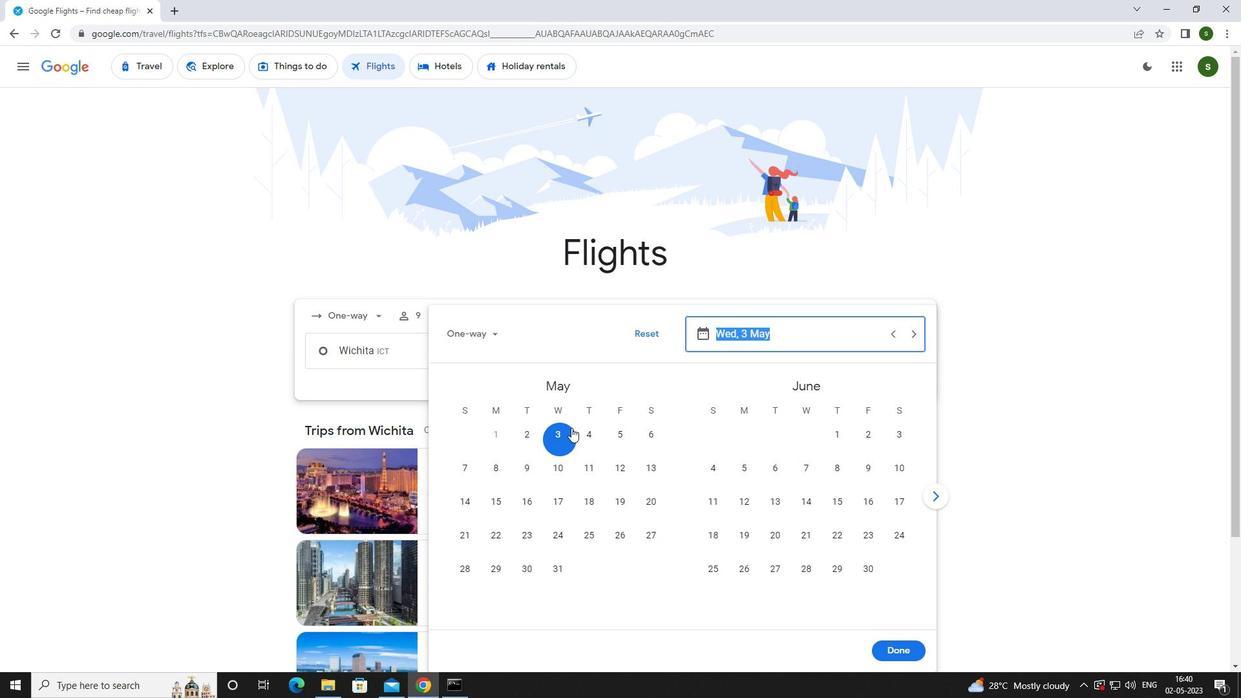 
Action: Mouse pressed left at (559, 441)
Screenshot: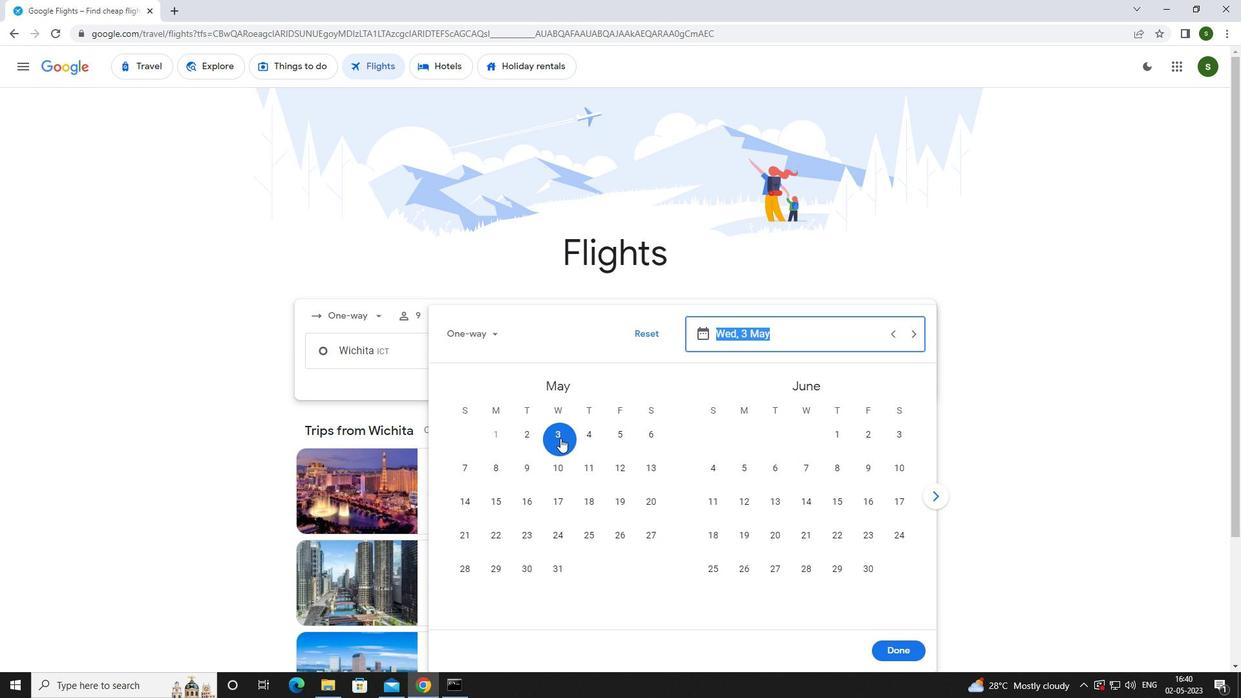 
Action: Mouse moved to (900, 653)
Screenshot: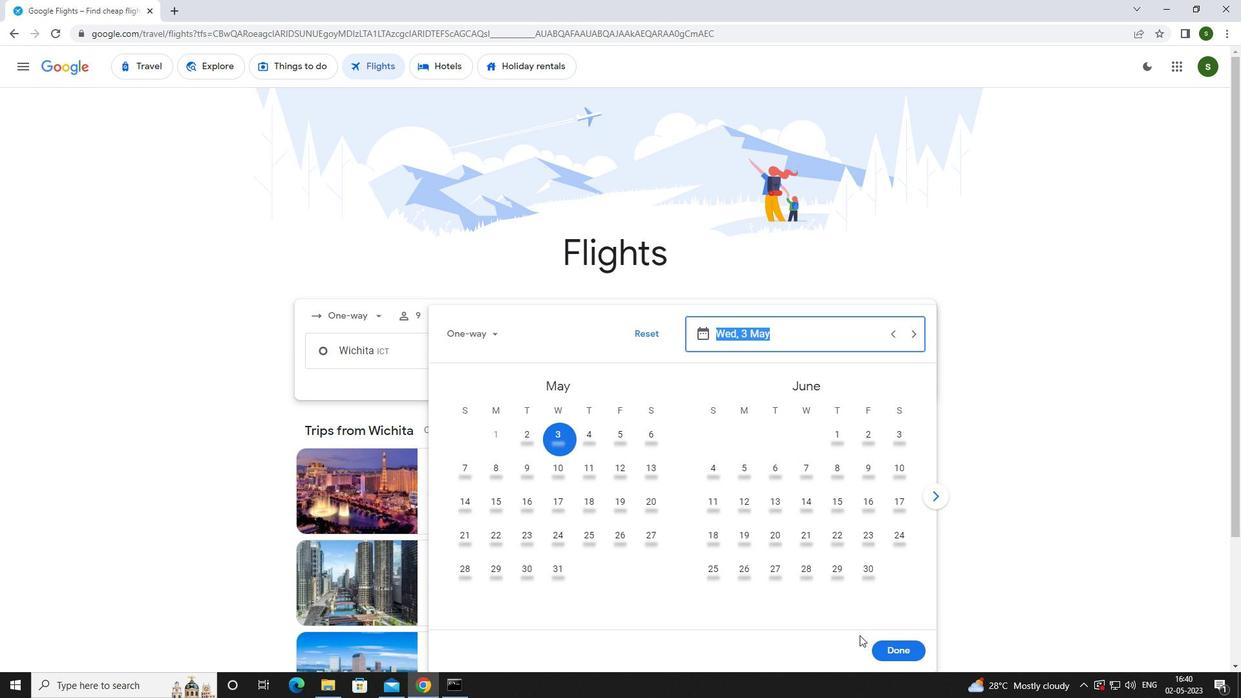 
Action: Mouse pressed left at (900, 653)
Screenshot: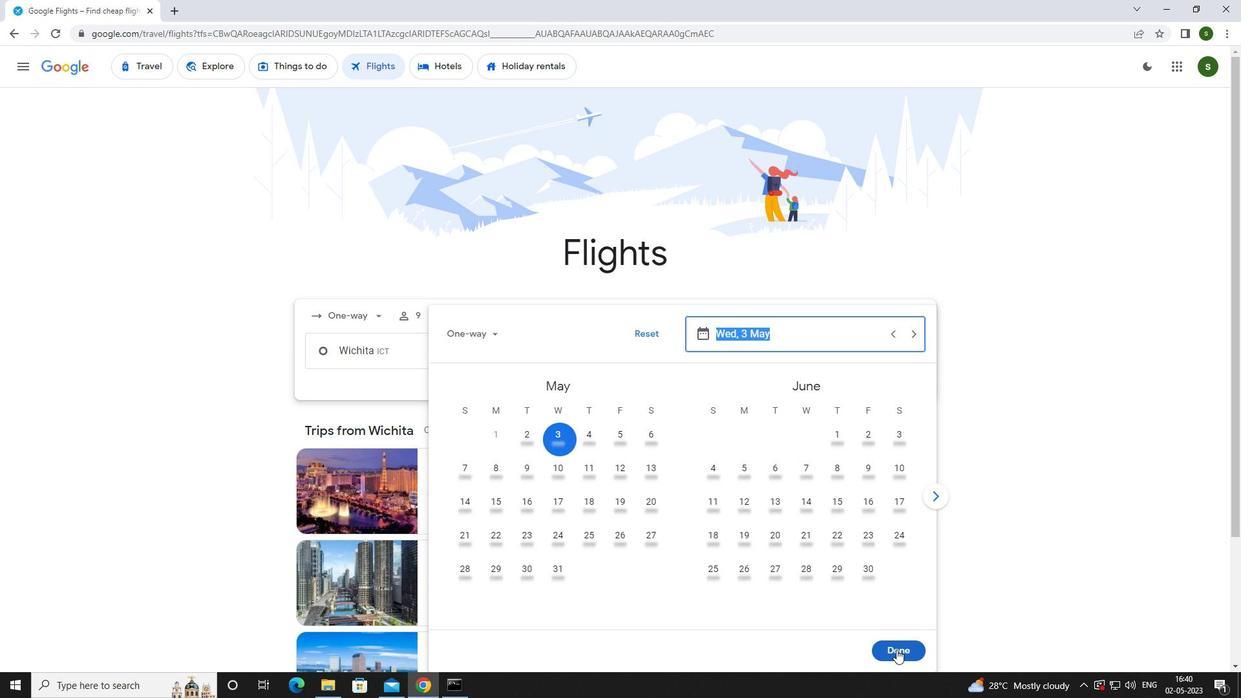 
Action: Mouse moved to (629, 395)
Screenshot: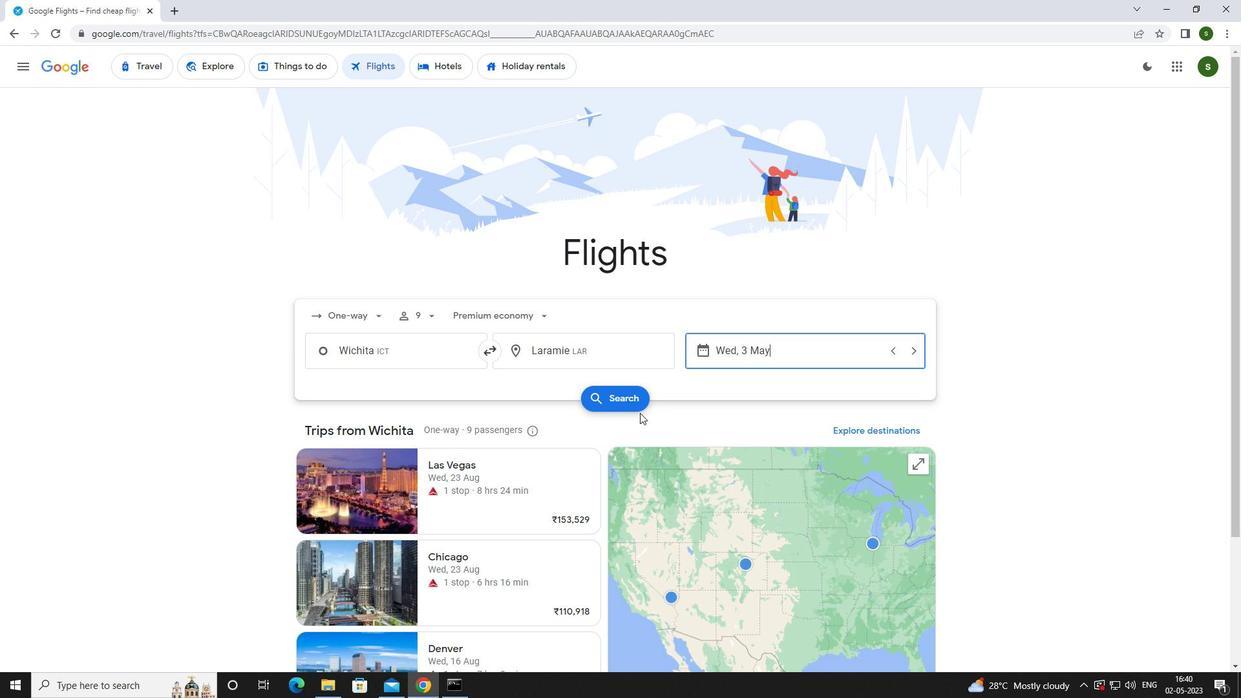 
Action: Mouse pressed left at (629, 395)
Screenshot: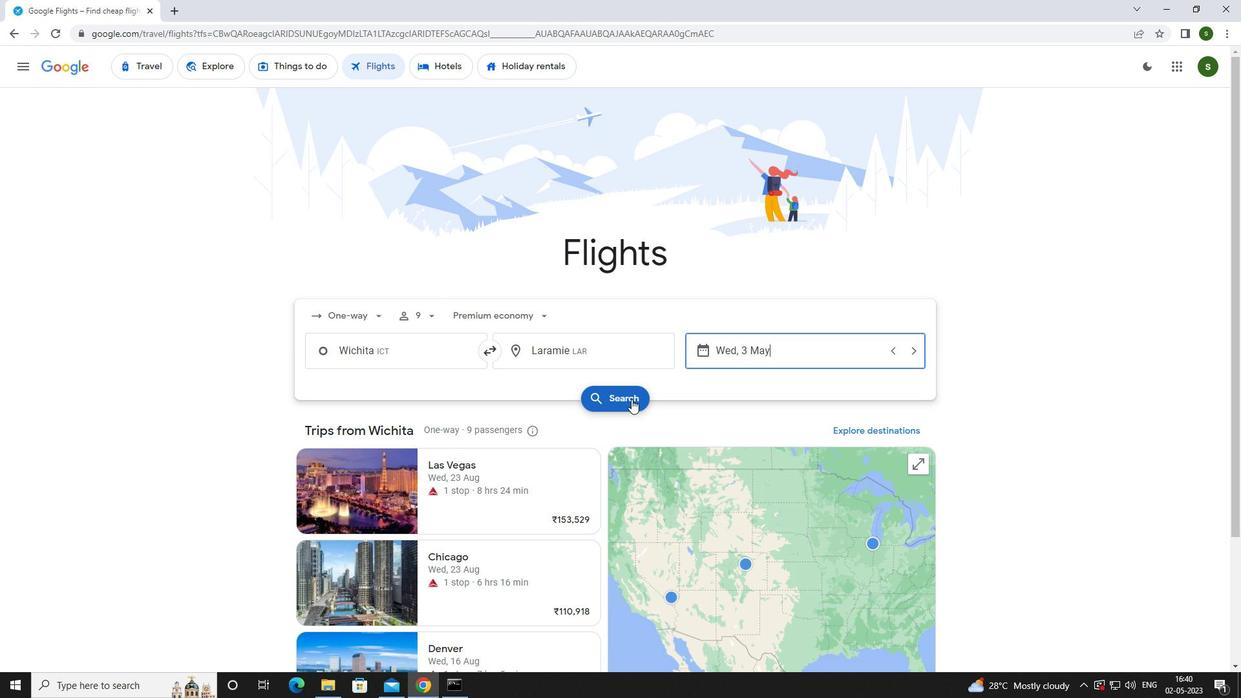 
Action: Mouse moved to (325, 190)
Screenshot: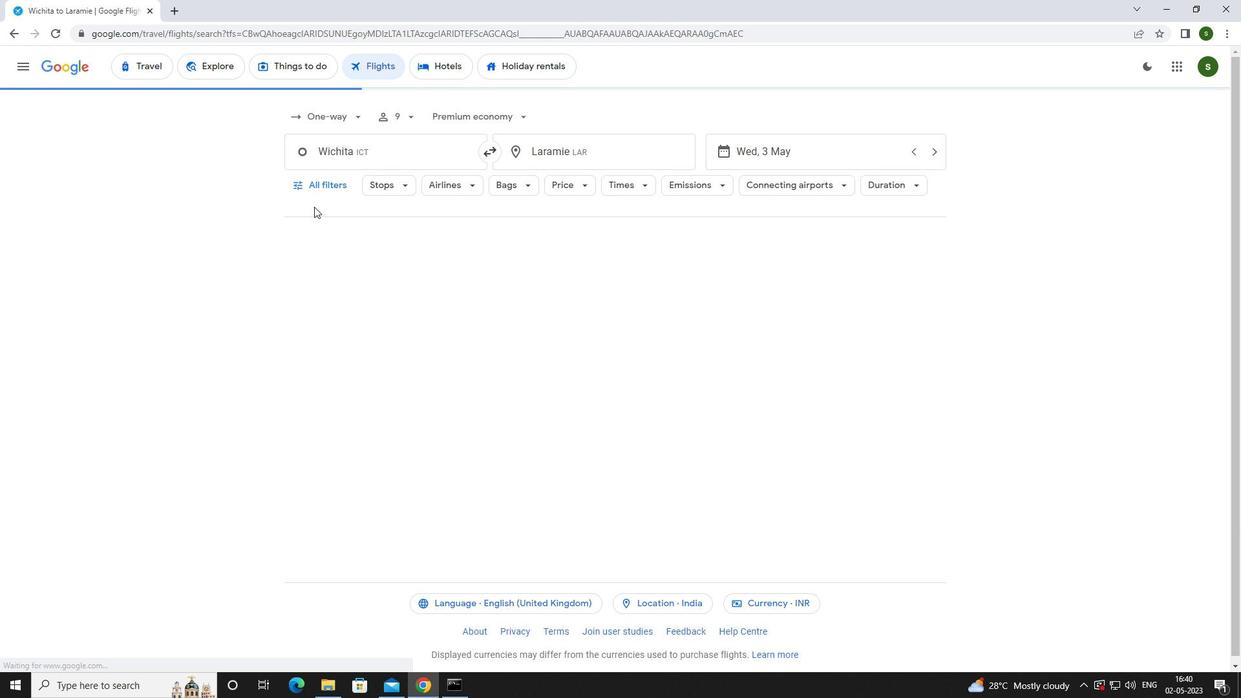 
Action: Mouse pressed left at (325, 190)
Screenshot: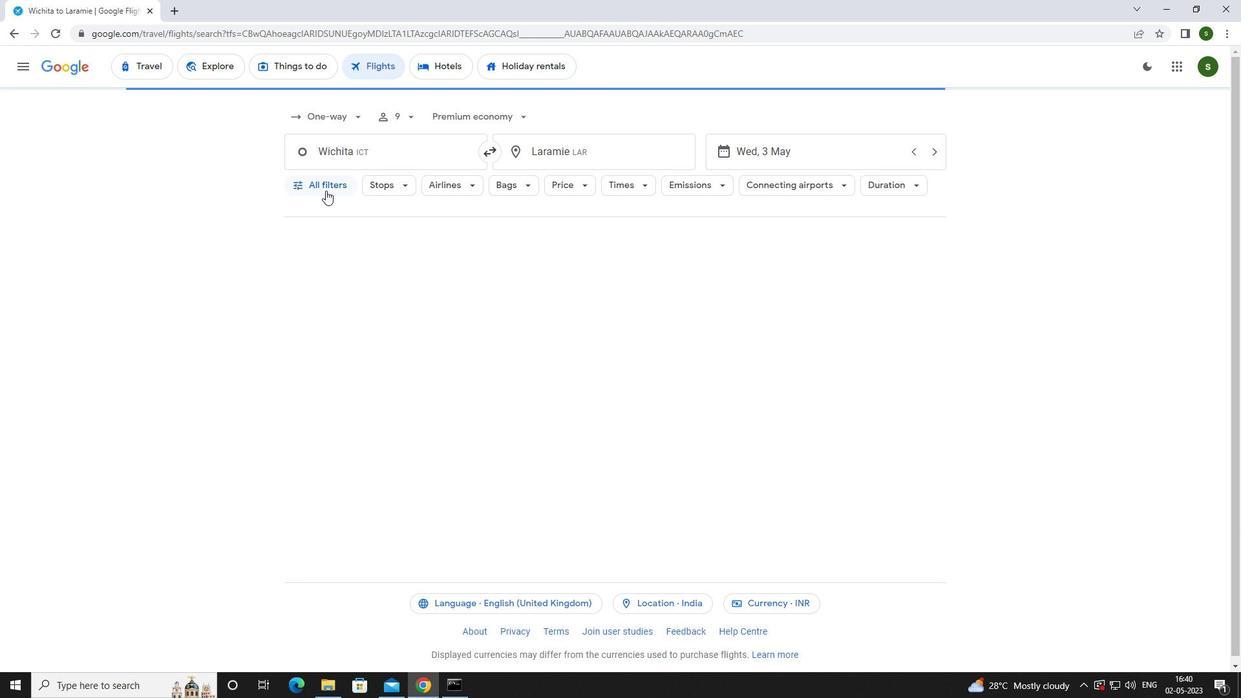 
Action: Mouse moved to (481, 463)
Screenshot: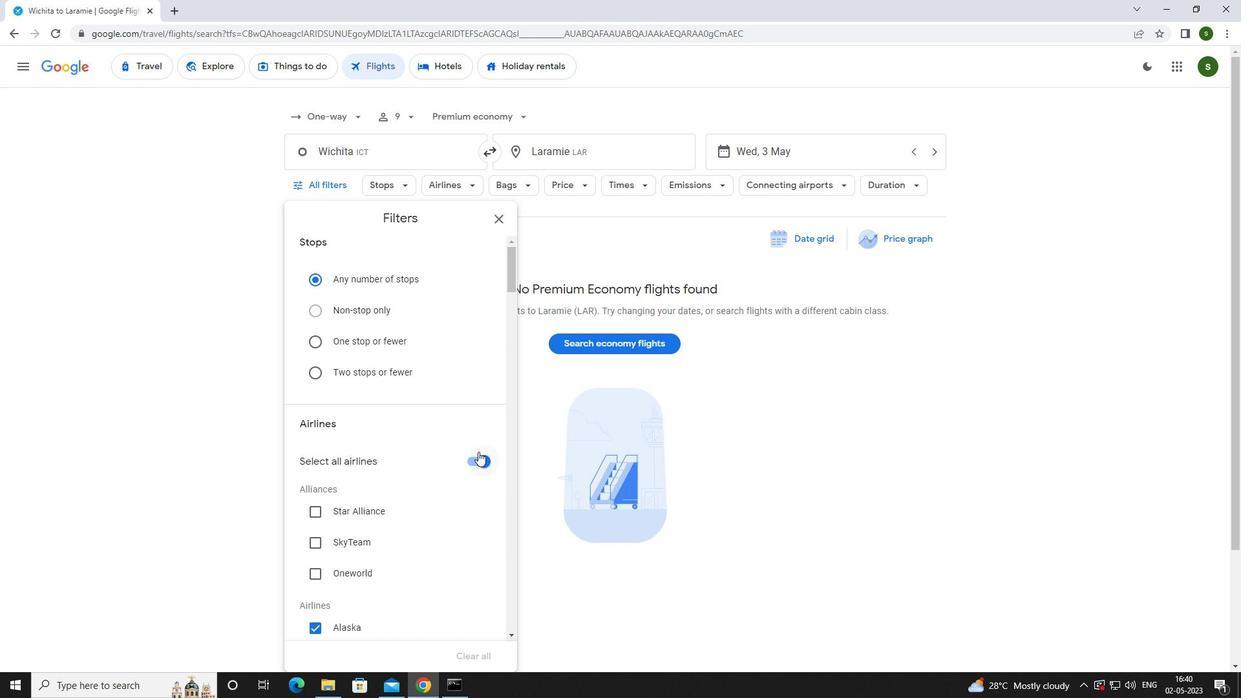 
Action: Mouse pressed left at (481, 463)
Screenshot: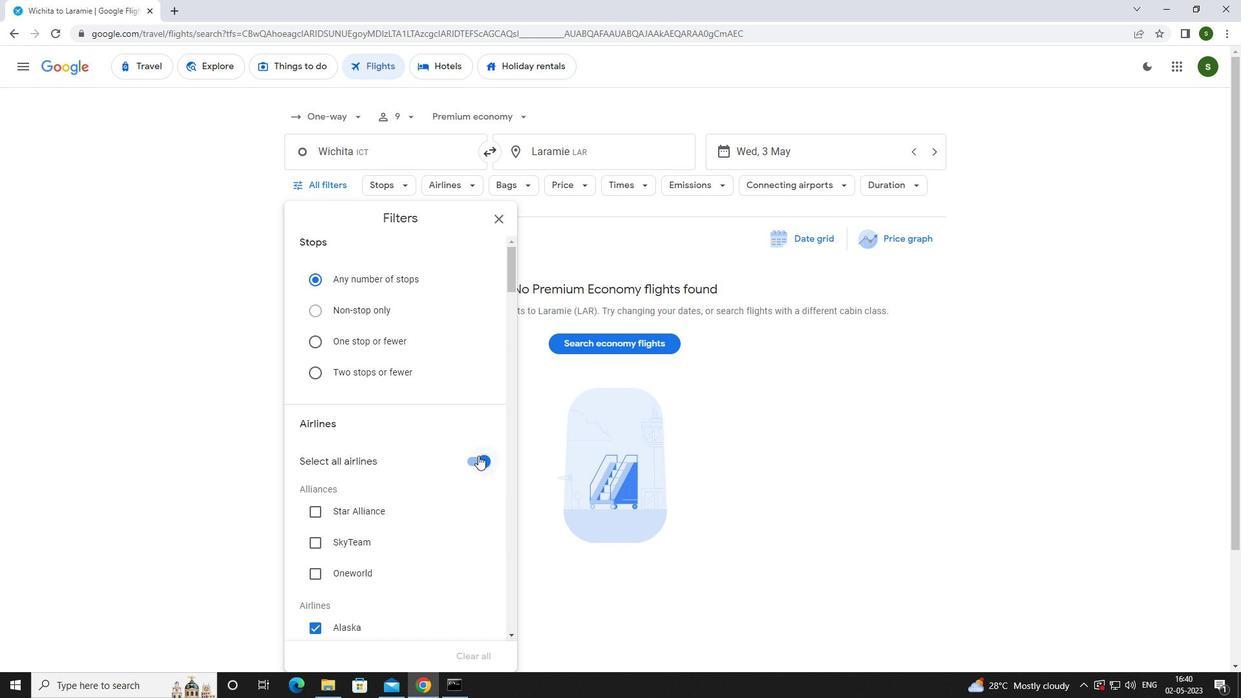 
Action: Mouse moved to (439, 377)
Screenshot: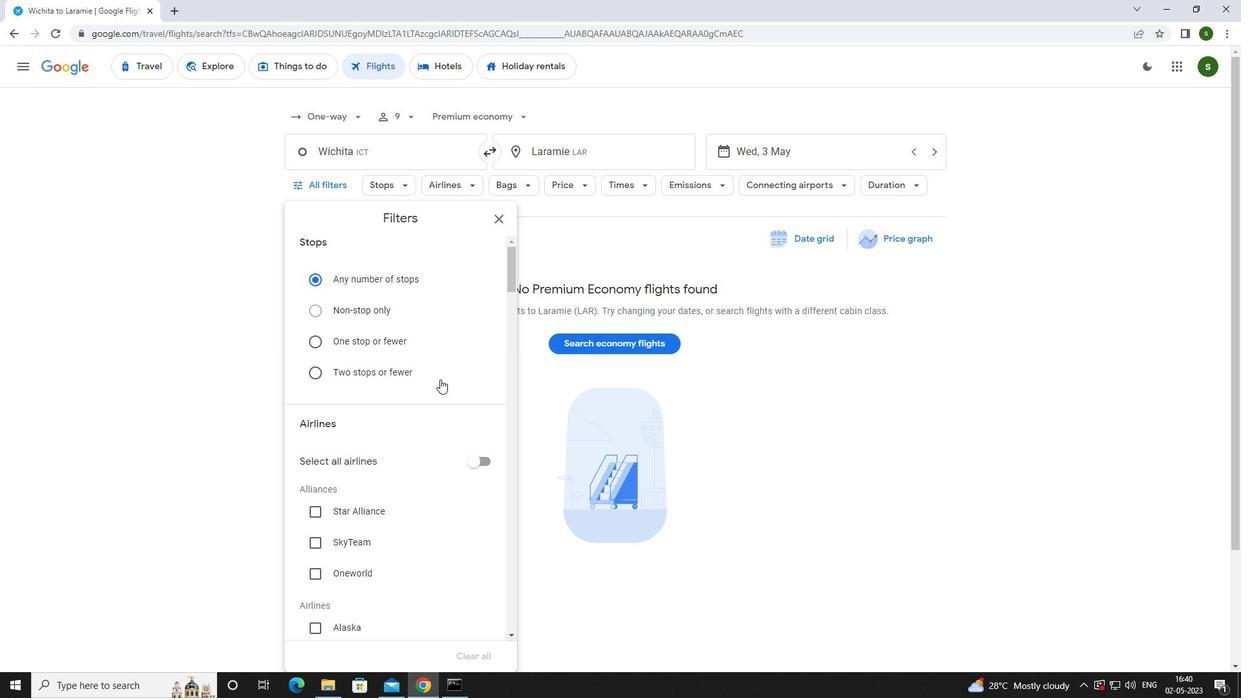 
Action: Mouse scrolled (439, 377) with delta (0, 0)
Screenshot: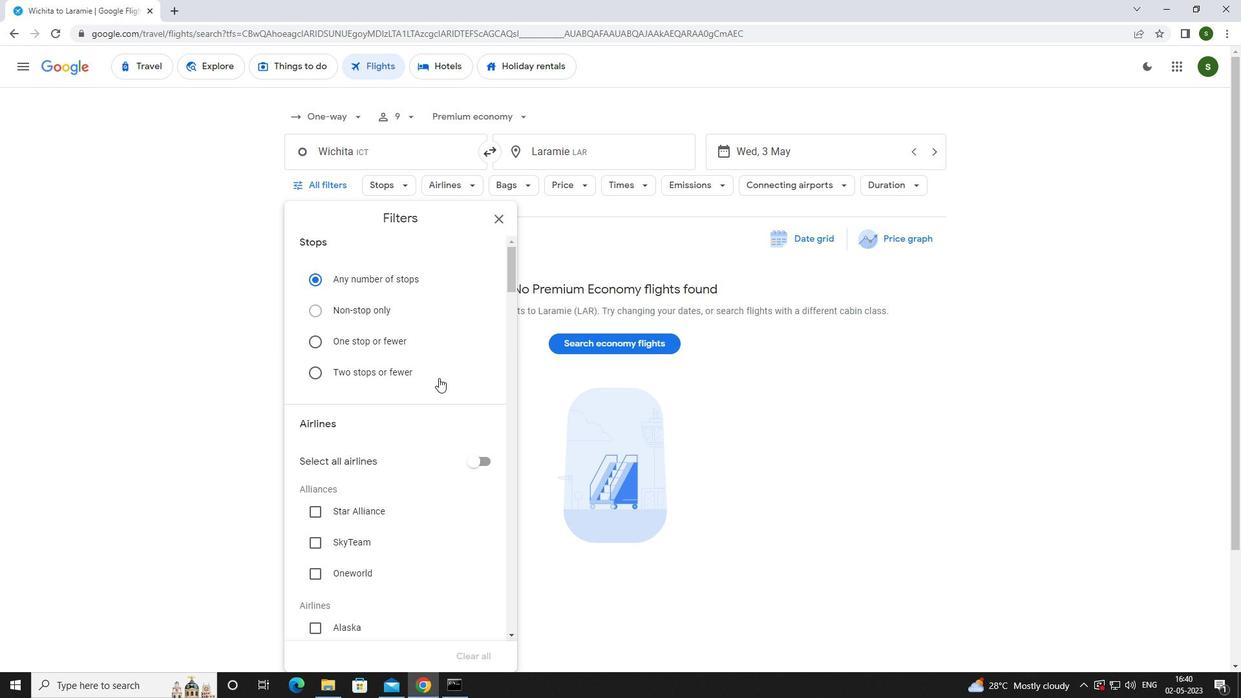 
Action: Mouse scrolled (439, 377) with delta (0, 0)
Screenshot: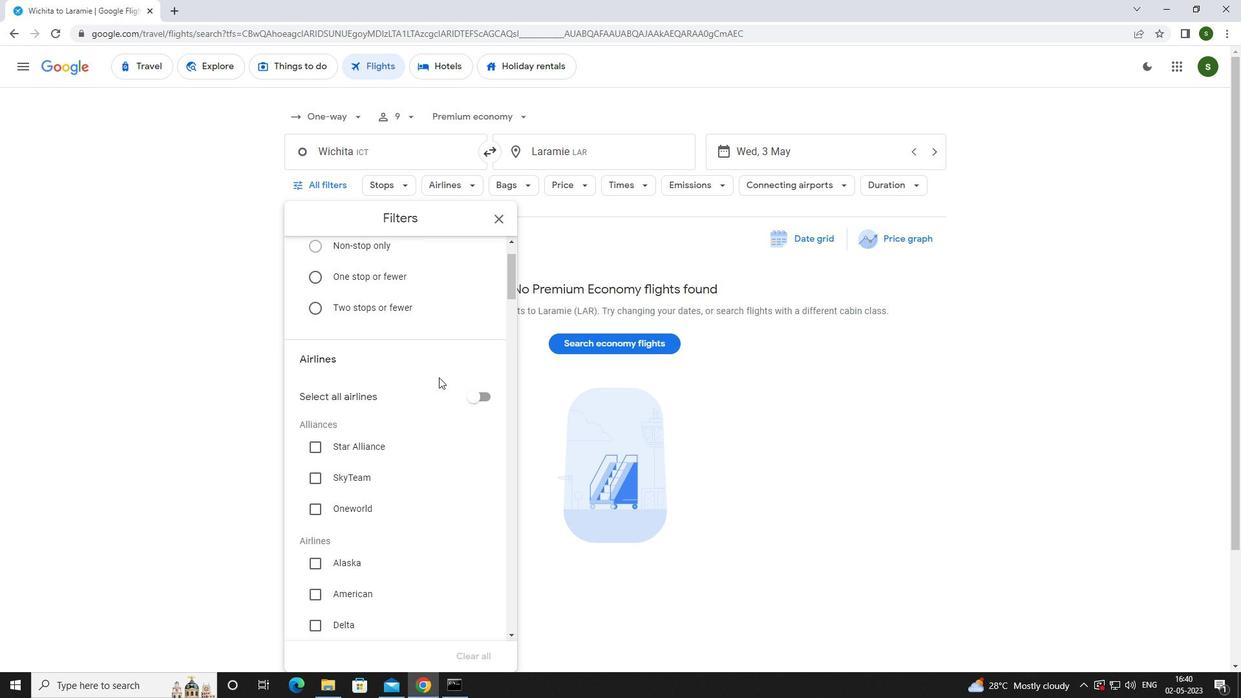 
Action: Mouse scrolled (439, 377) with delta (0, 0)
Screenshot: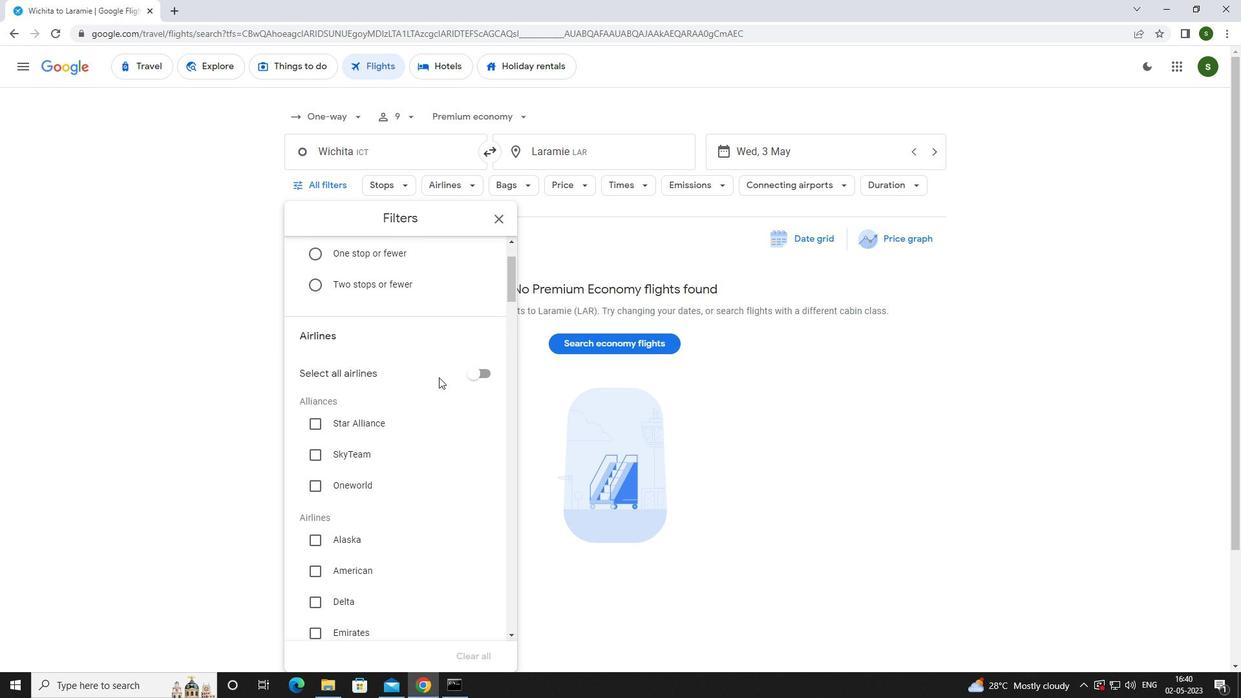 
Action: Mouse scrolled (439, 377) with delta (0, 0)
Screenshot: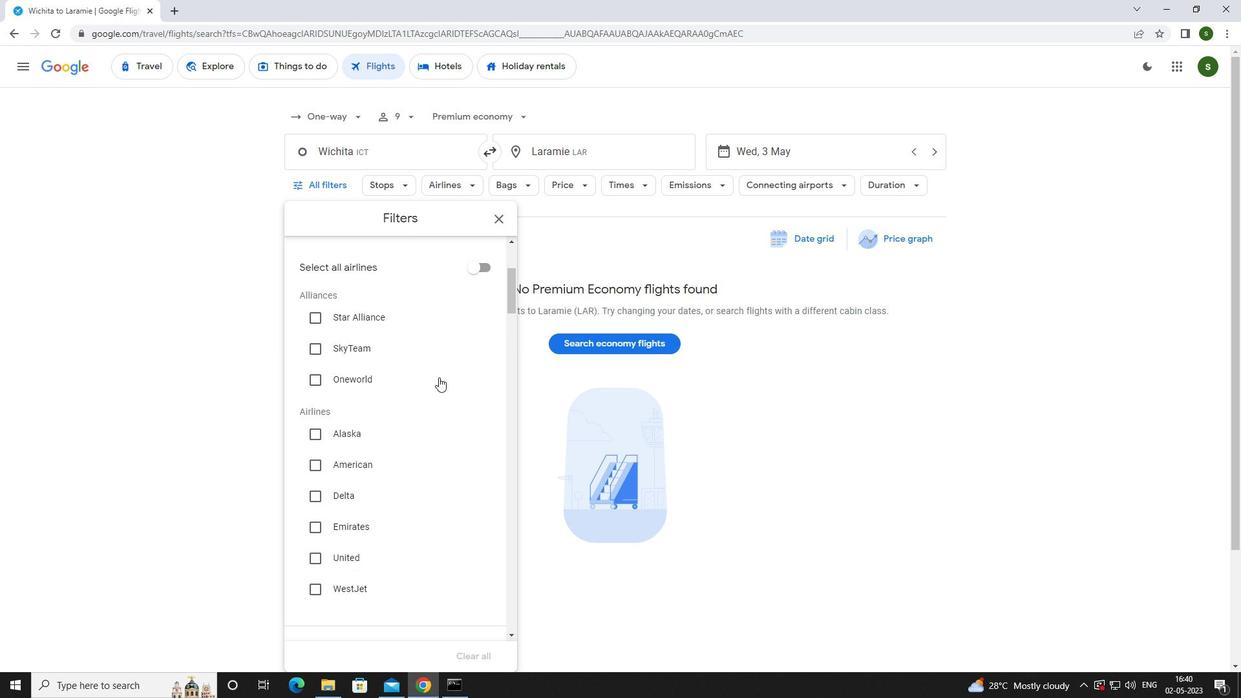 
Action: Mouse scrolled (439, 377) with delta (0, 0)
Screenshot: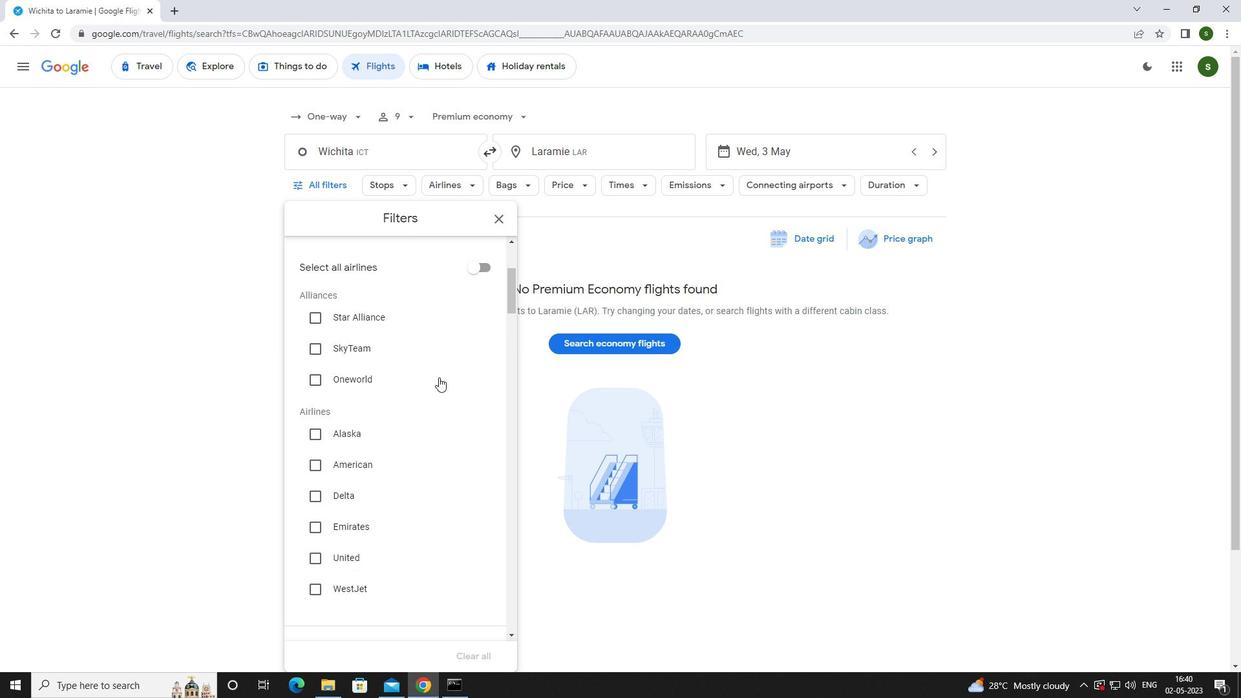 
Action: Mouse scrolled (439, 377) with delta (0, 0)
Screenshot: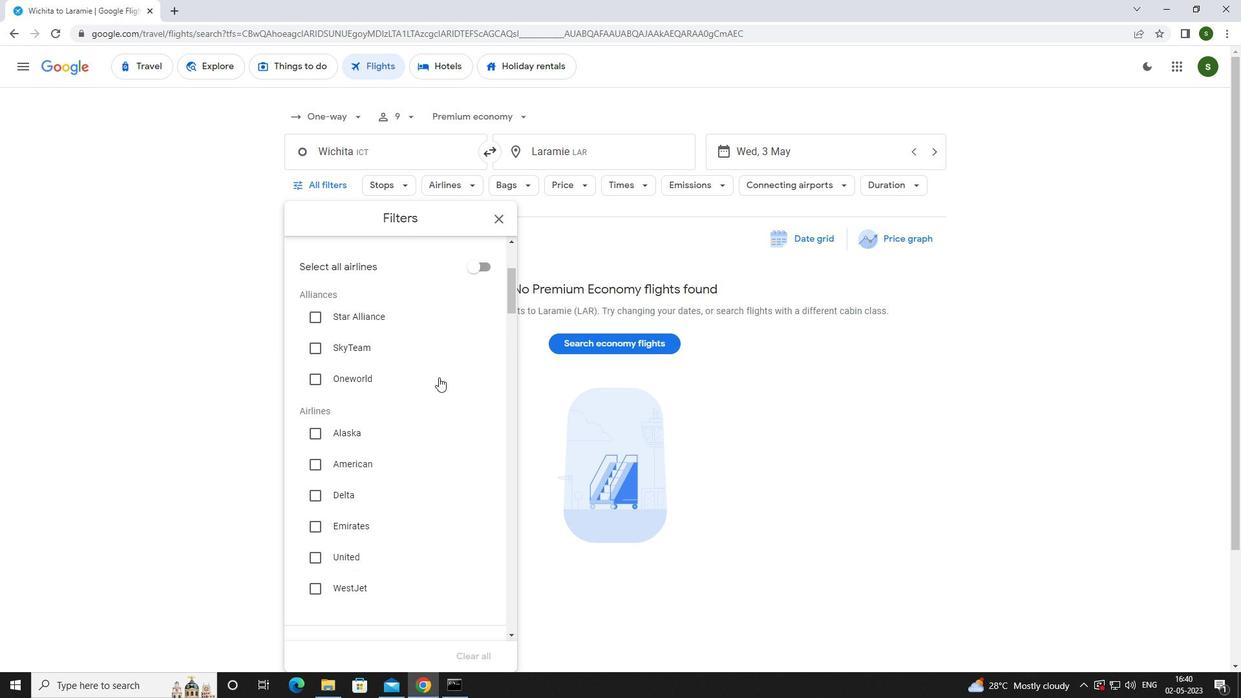 
Action: Mouse scrolled (439, 377) with delta (0, 0)
Screenshot: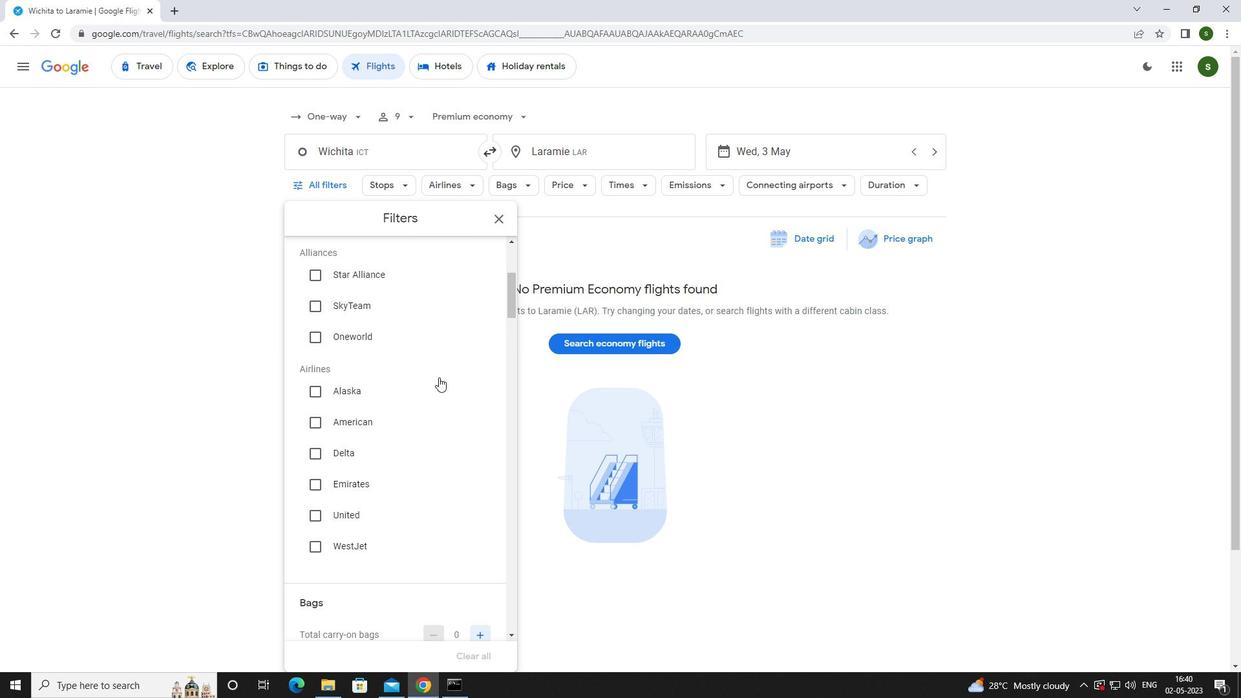 
Action: Mouse scrolled (439, 377) with delta (0, 0)
Screenshot: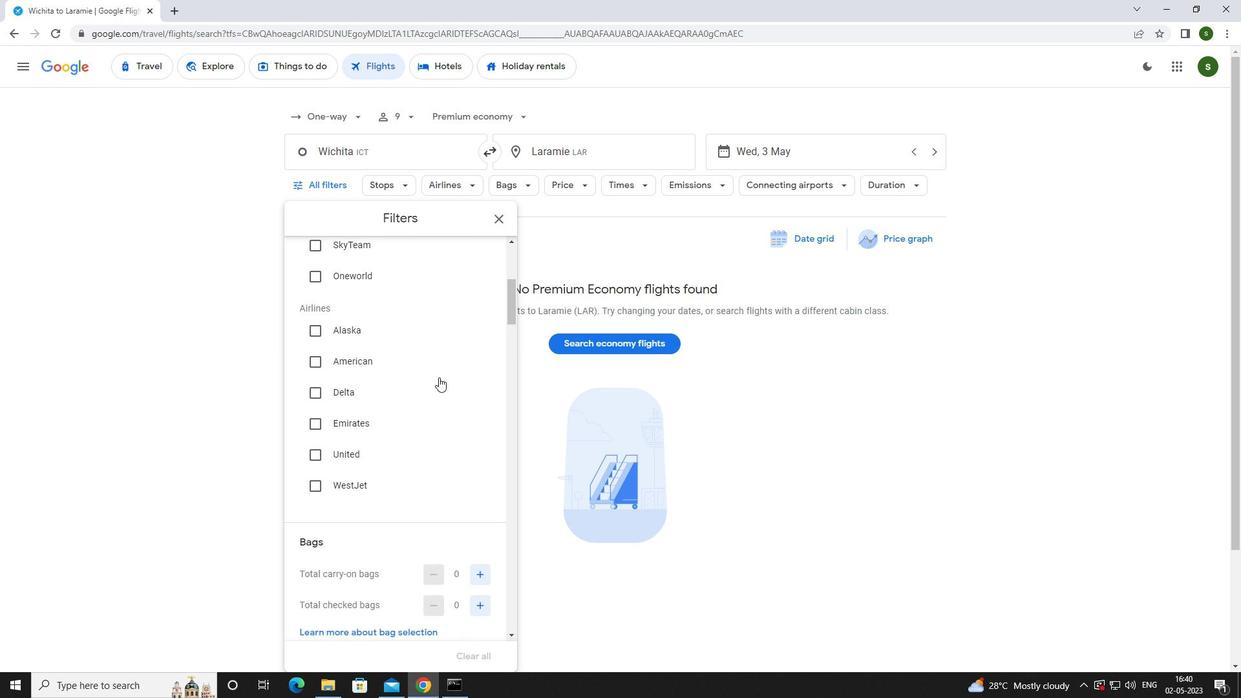 
Action: Mouse moved to (479, 384)
Screenshot: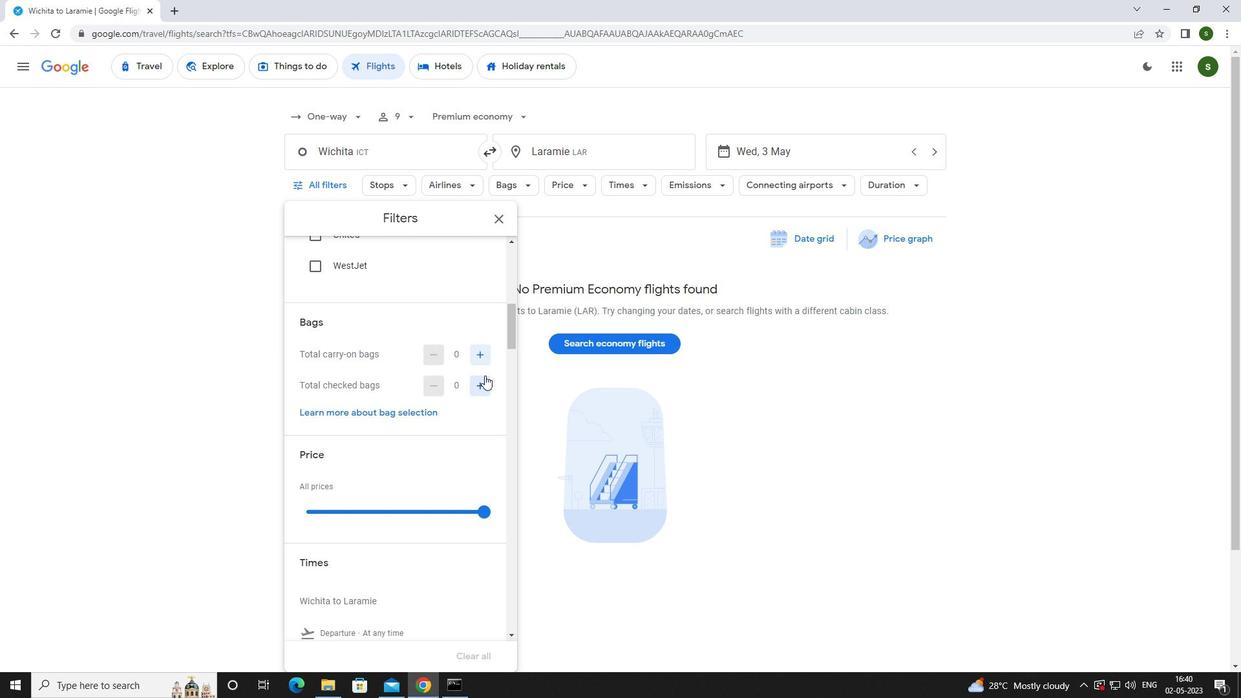
Action: Mouse pressed left at (479, 384)
Screenshot: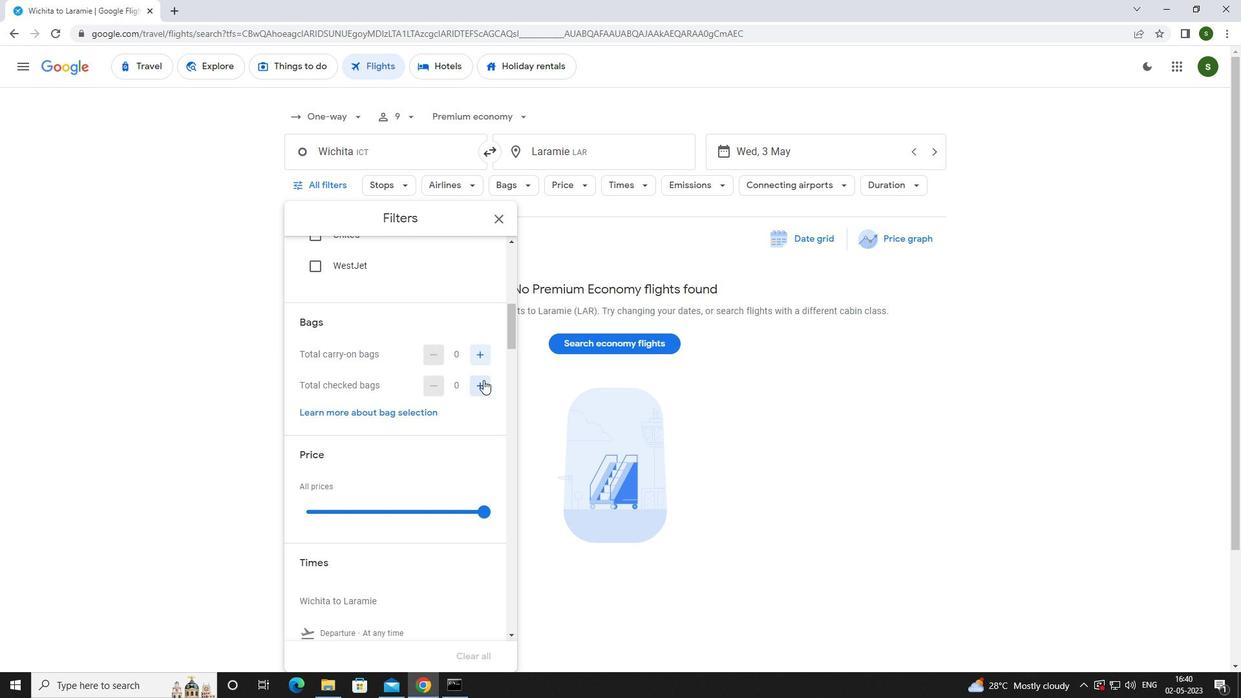 
Action: Mouse pressed left at (479, 384)
Screenshot: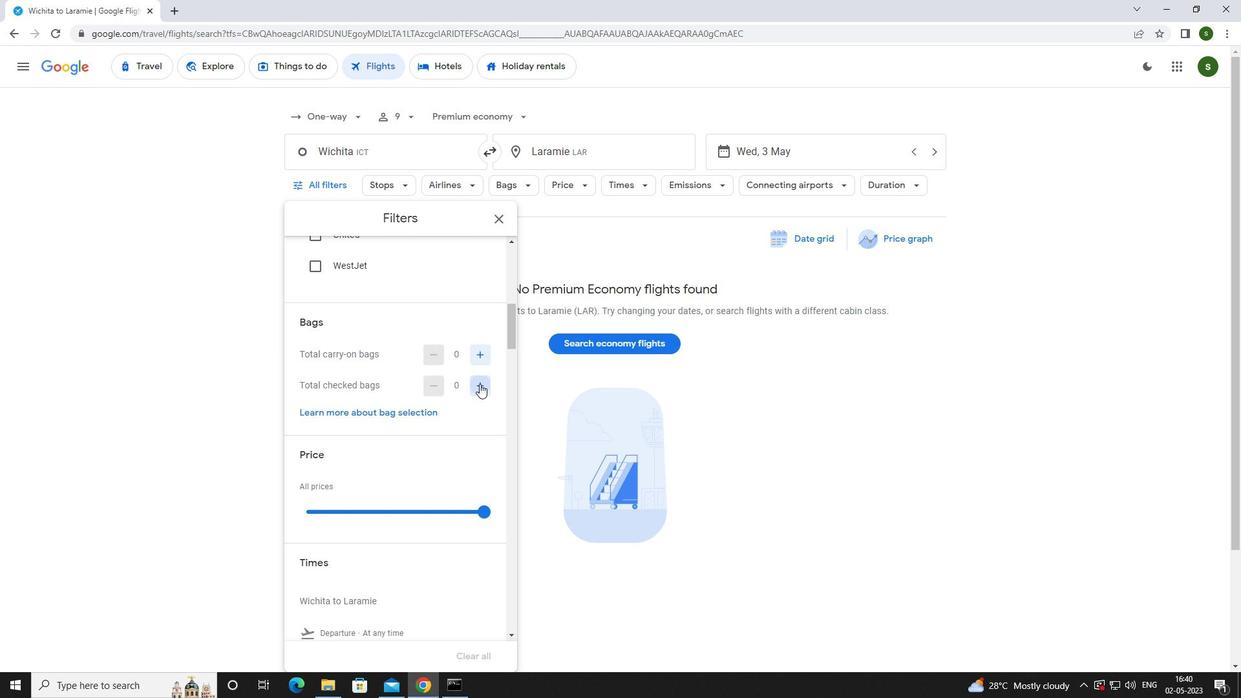 
Action: Mouse moved to (483, 509)
Screenshot: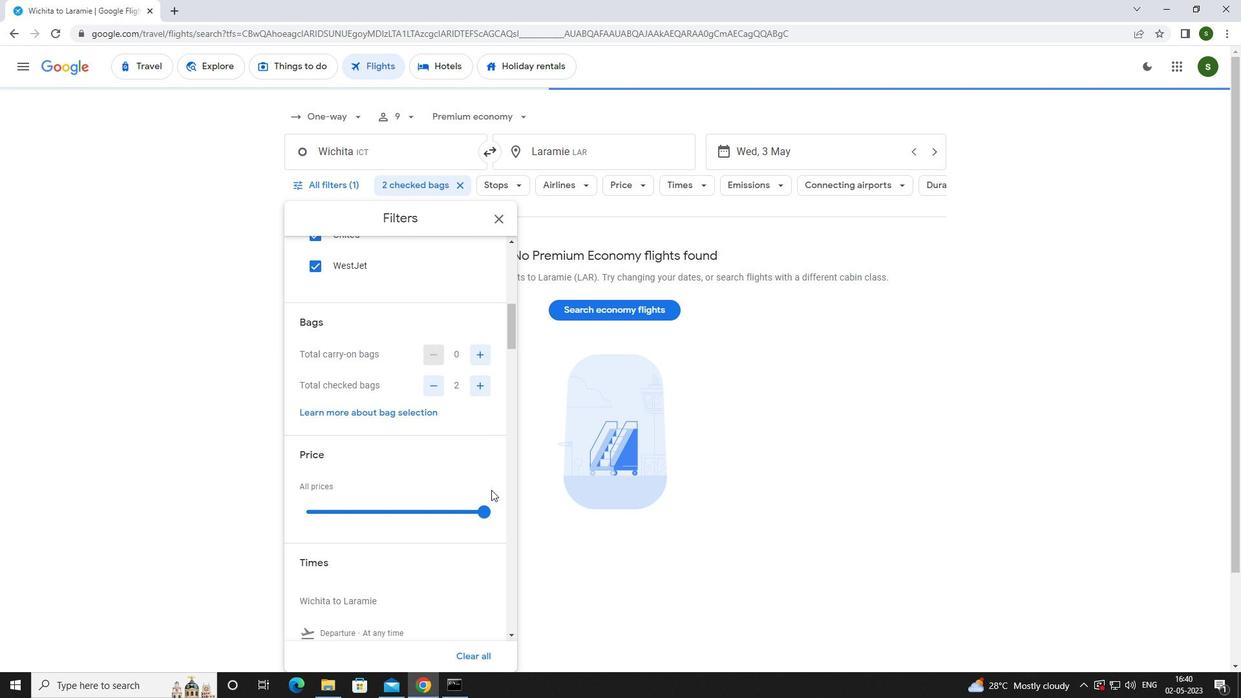 
Action: Mouse pressed left at (483, 509)
Screenshot: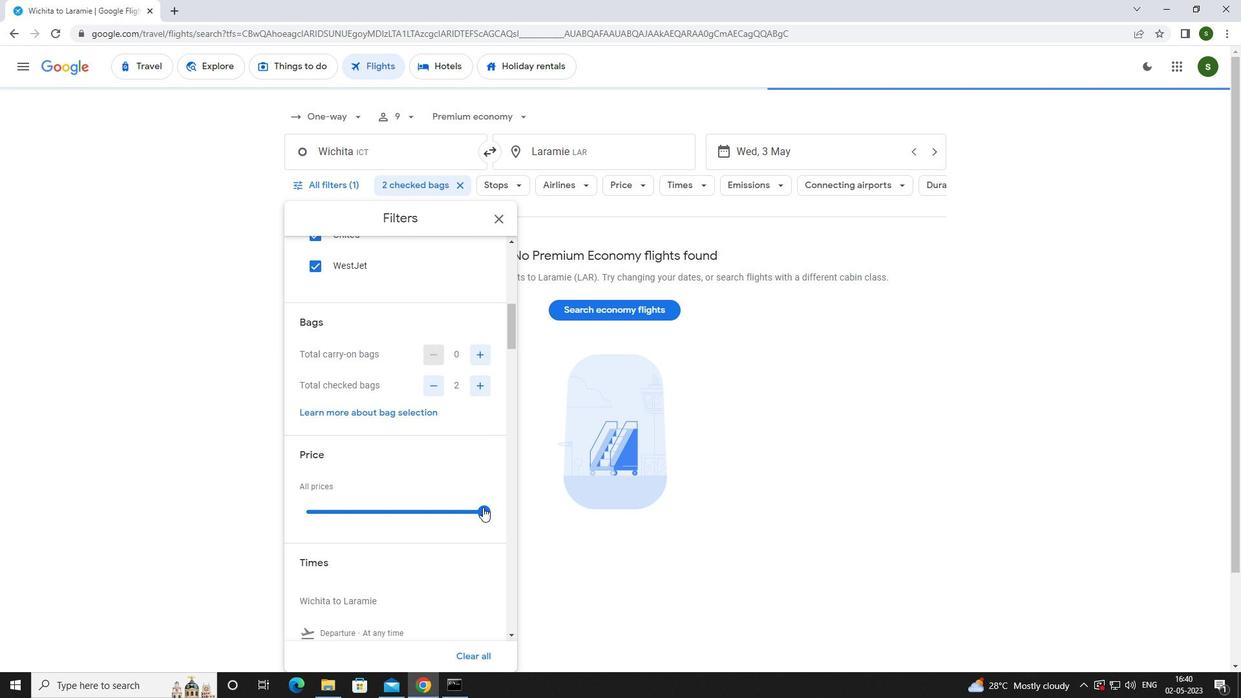 
Action: Mouse moved to (482, 508)
Screenshot: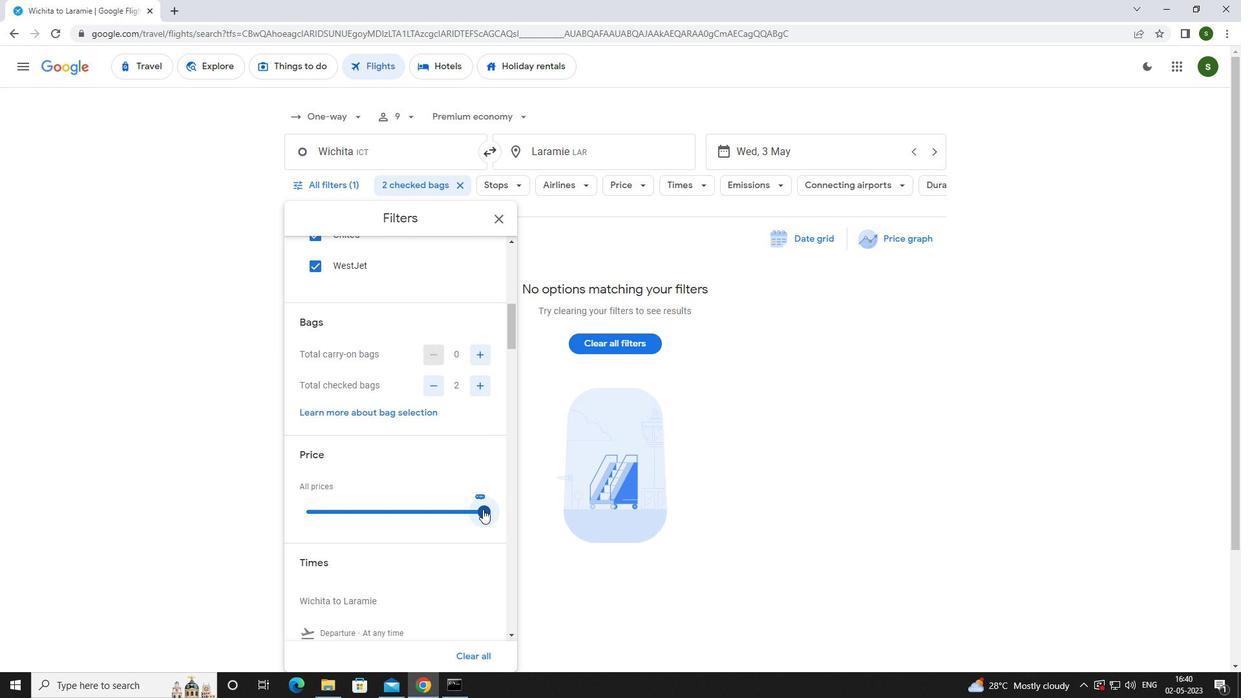 
Action: Mouse scrolled (482, 508) with delta (0, 0)
Screenshot: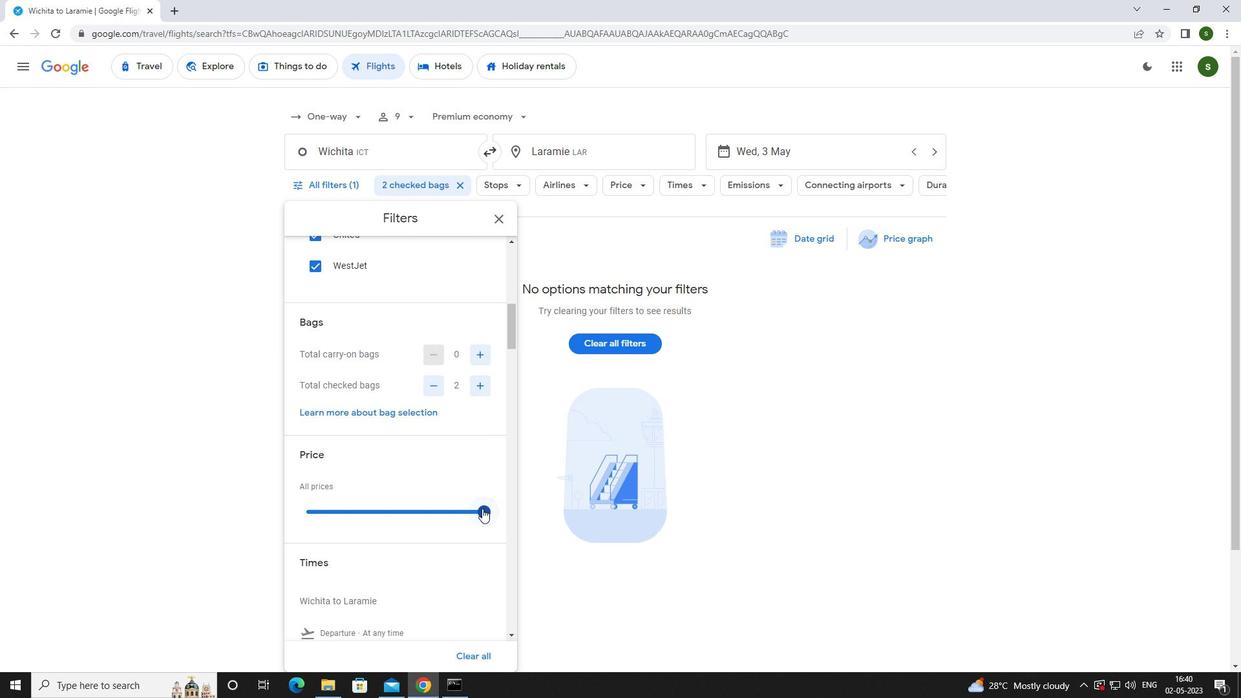 
Action: Mouse scrolled (482, 508) with delta (0, 0)
Screenshot: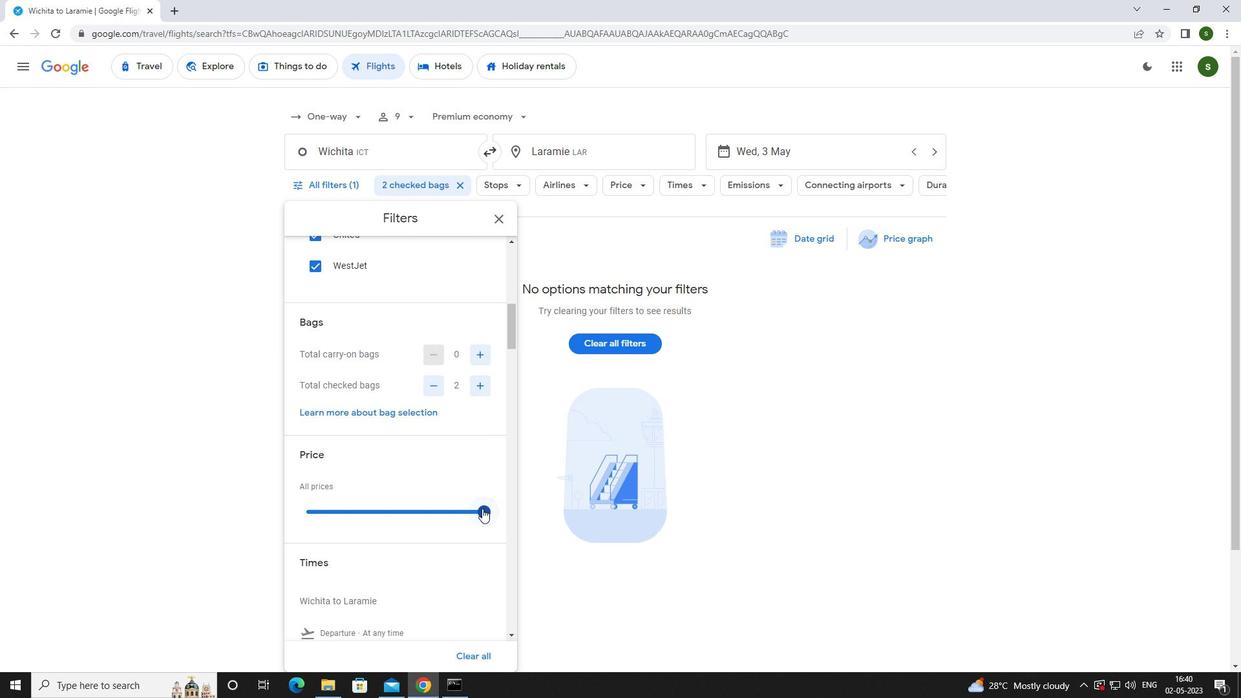 
Action: Mouse moved to (306, 527)
Screenshot: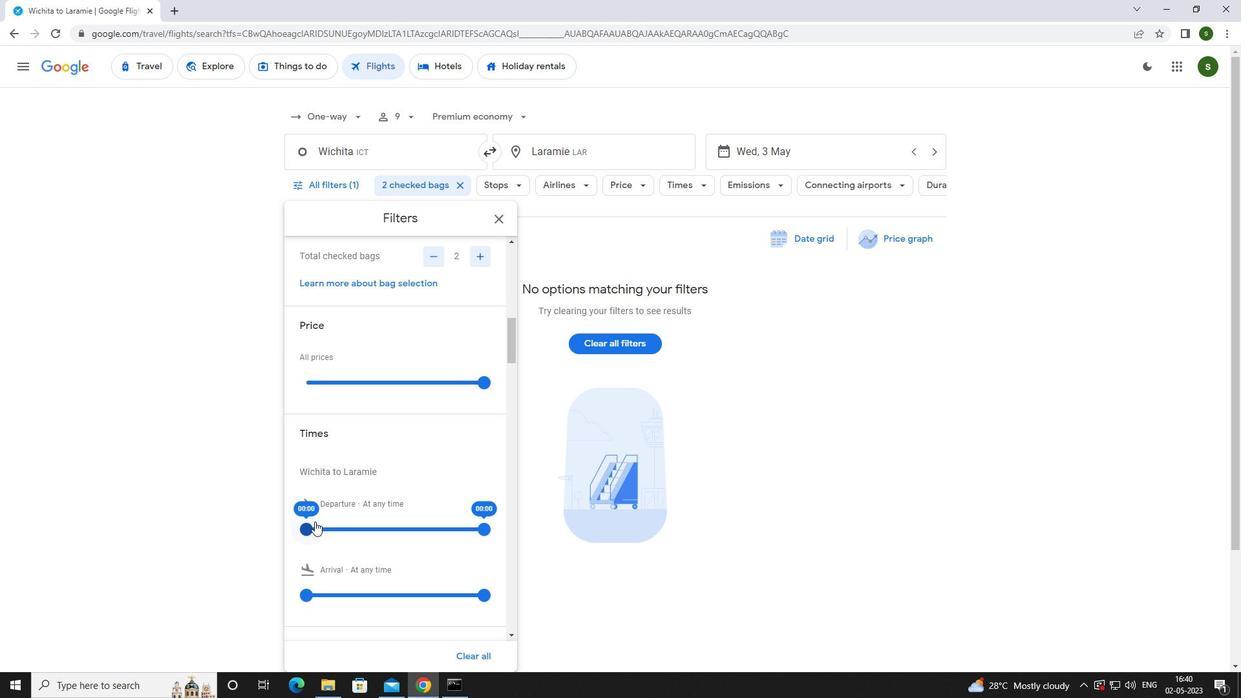 
Action: Mouse pressed left at (306, 527)
Screenshot: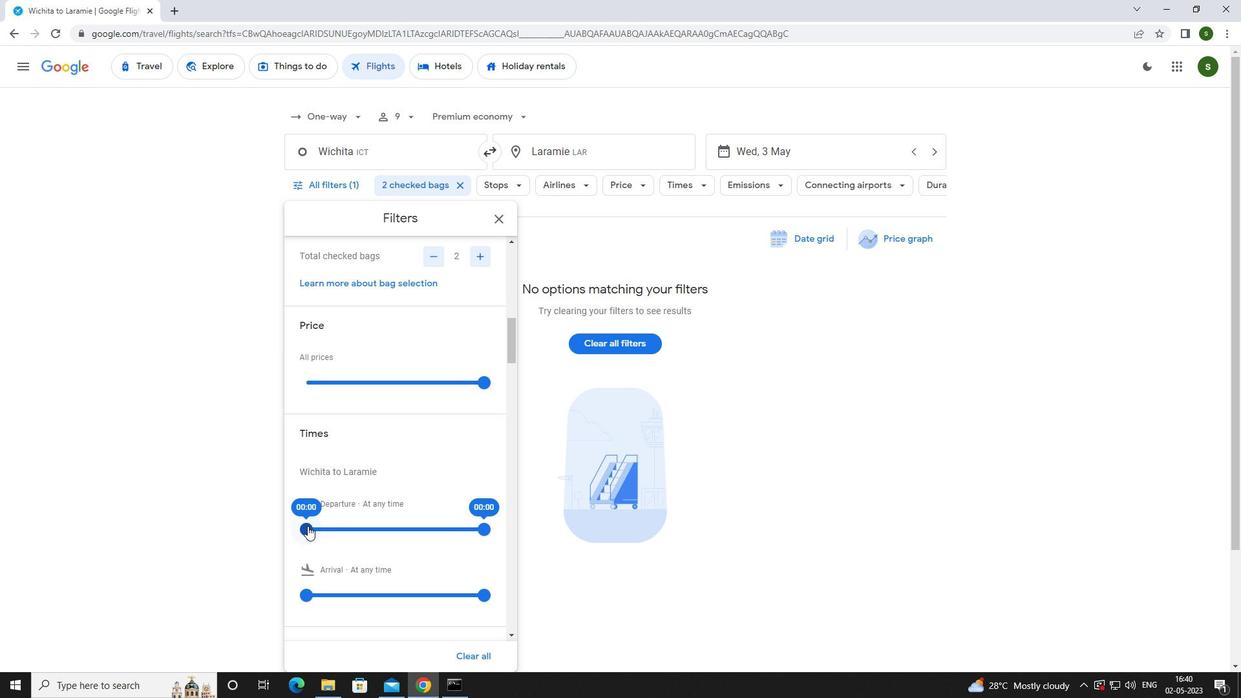 
Action: Mouse moved to (722, 481)
Screenshot: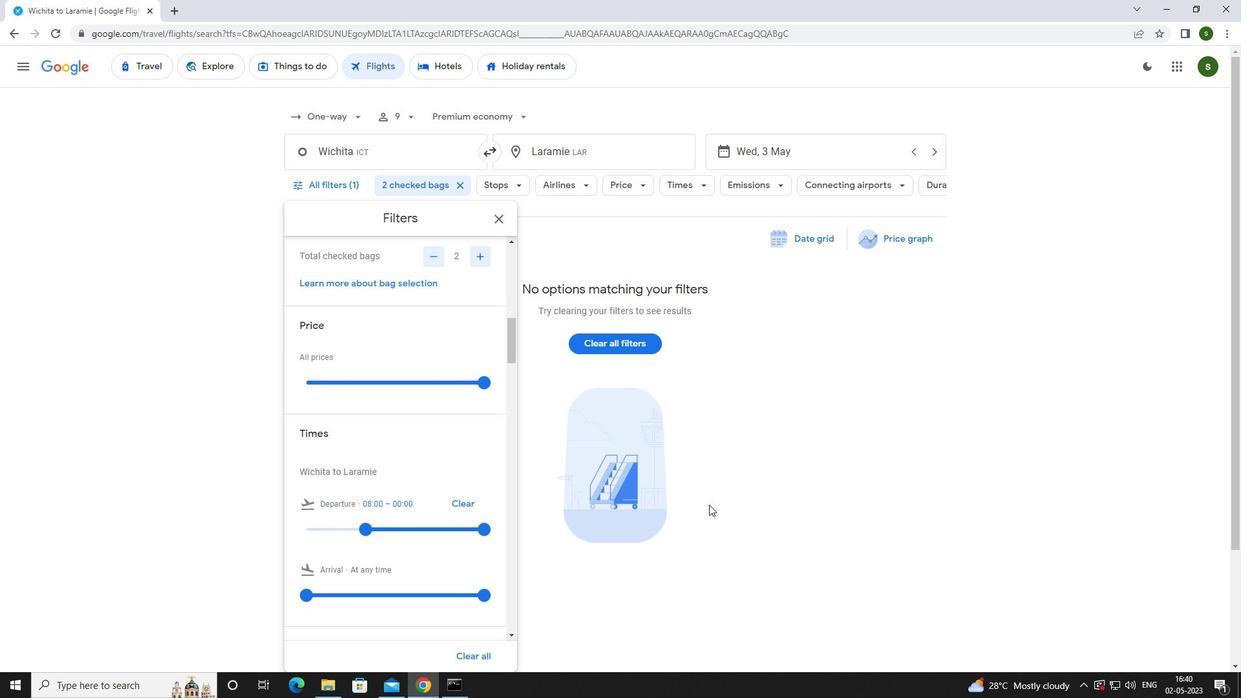 
Action: Mouse pressed left at (722, 481)
Screenshot: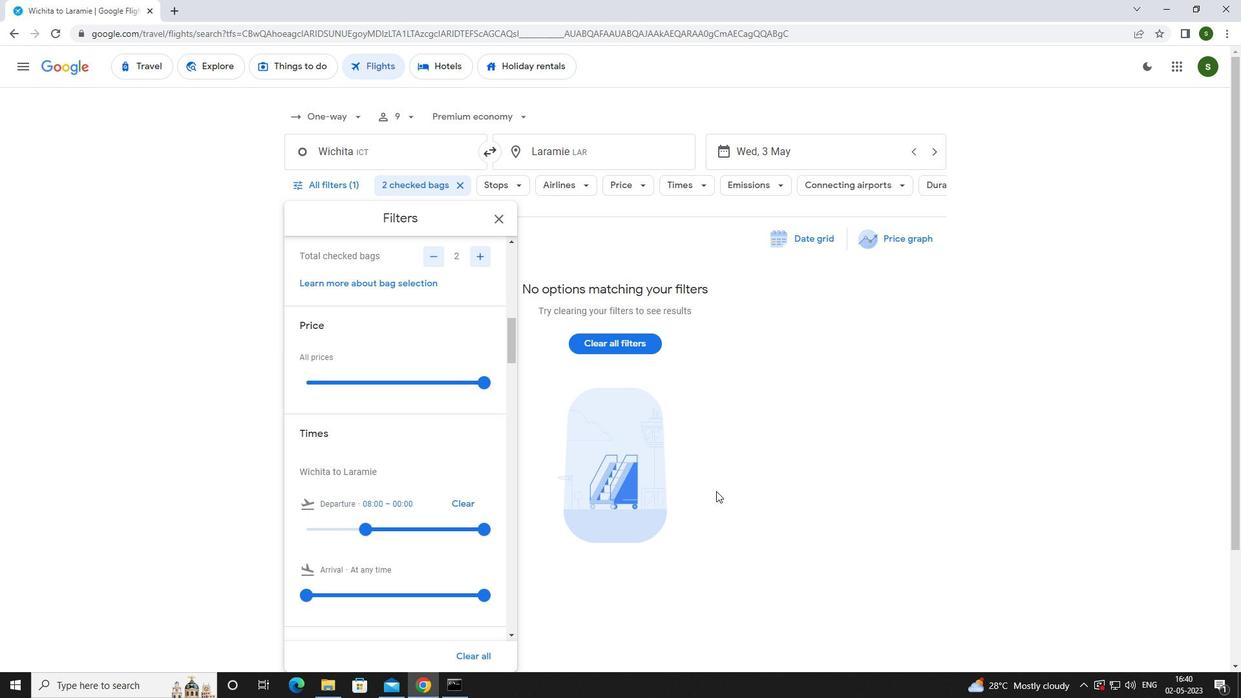 
